 Task: Setup the prospector preferences of data.com.
Action: Mouse moved to (1233, 93)
Screenshot: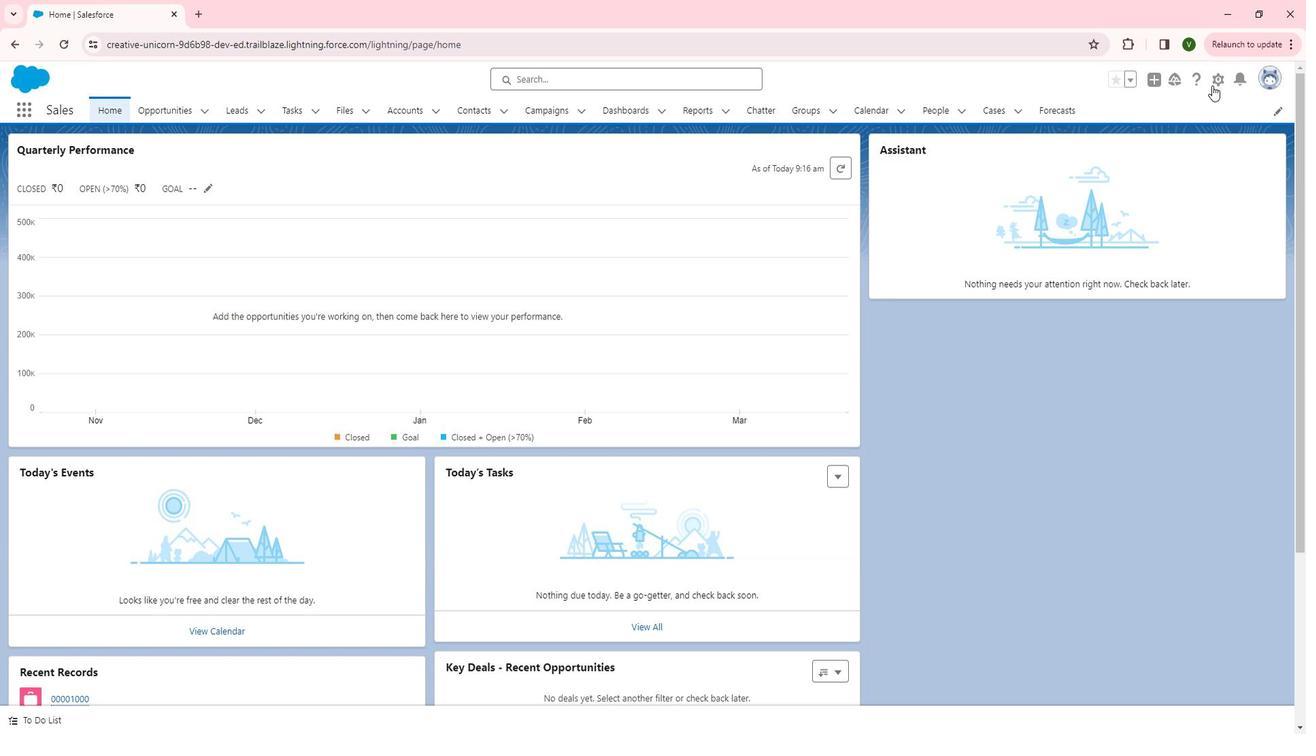 
Action: Mouse pressed left at (1233, 93)
Screenshot: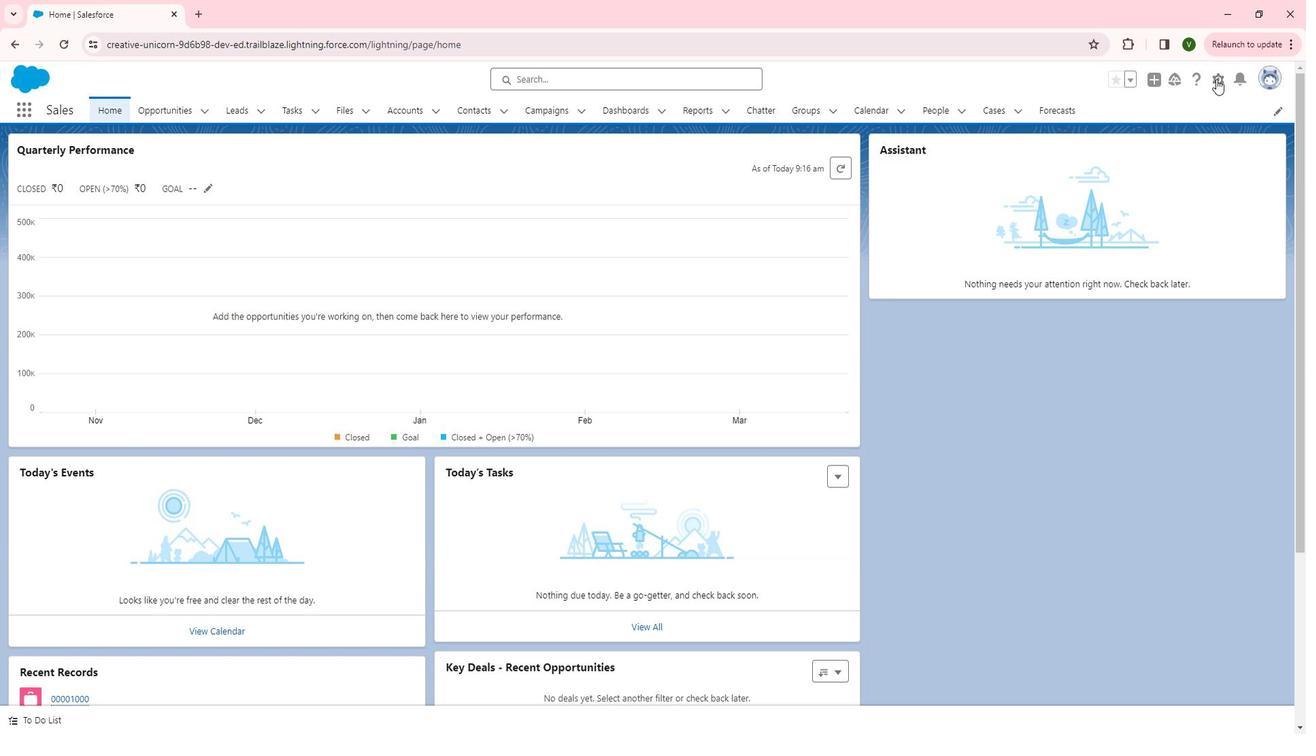 
Action: Mouse moved to (1178, 137)
Screenshot: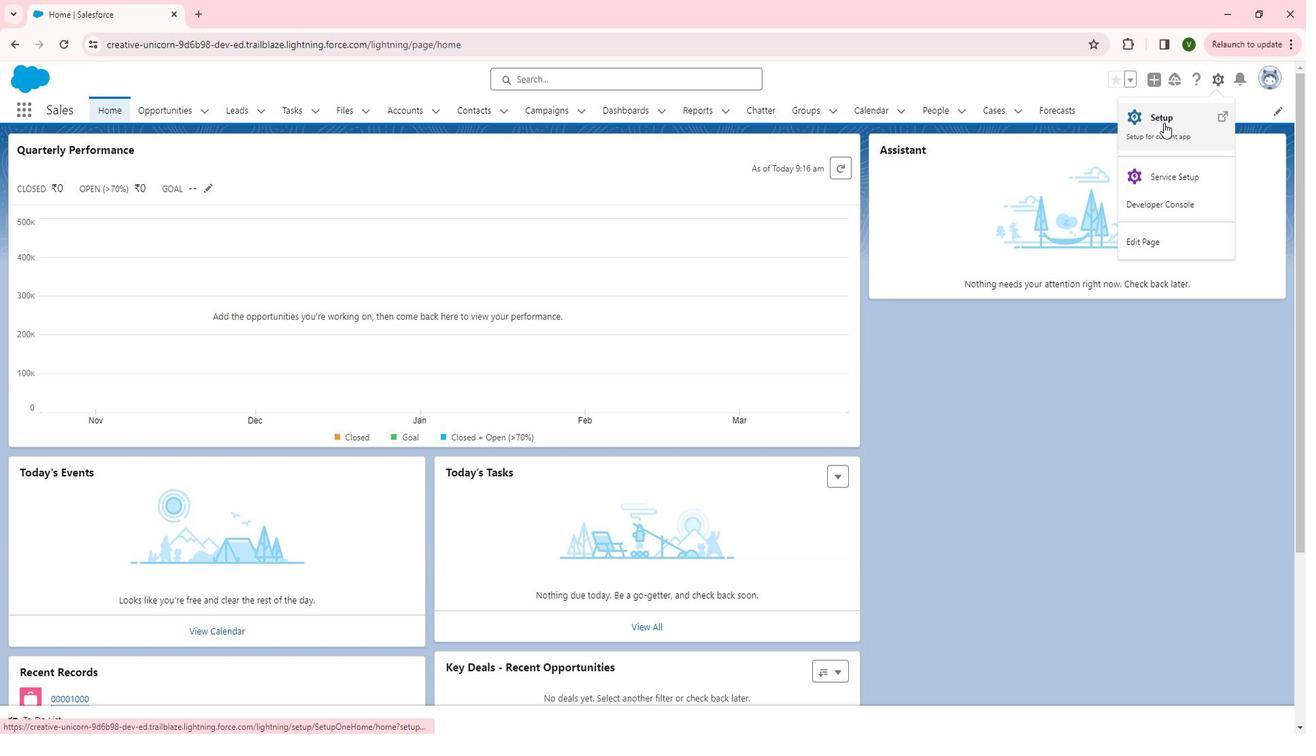
Action: Mouse pressed left at (1178, 137)
Screenshot: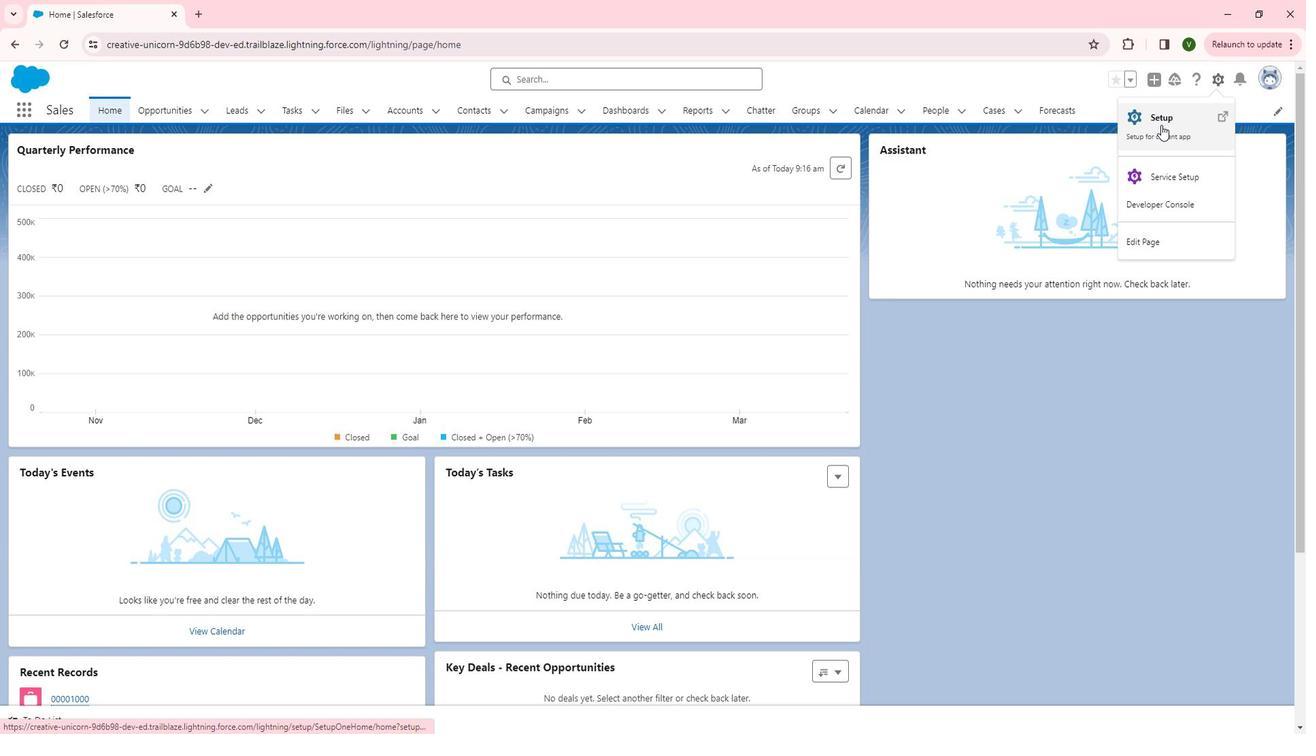 
Action: Mouse moved to (79, 445)
Screenshot: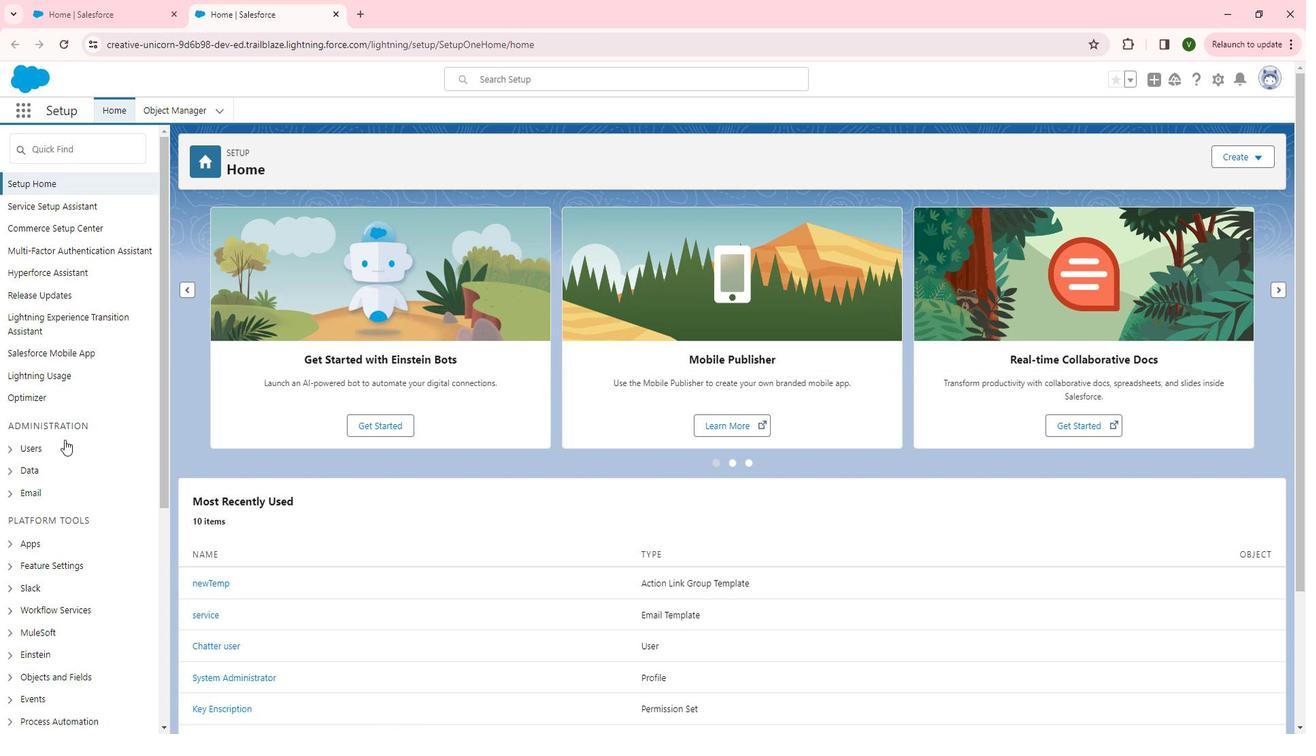 
Action: Mouse scrolled (79, 444) with delta (0, 0)
Screenshot: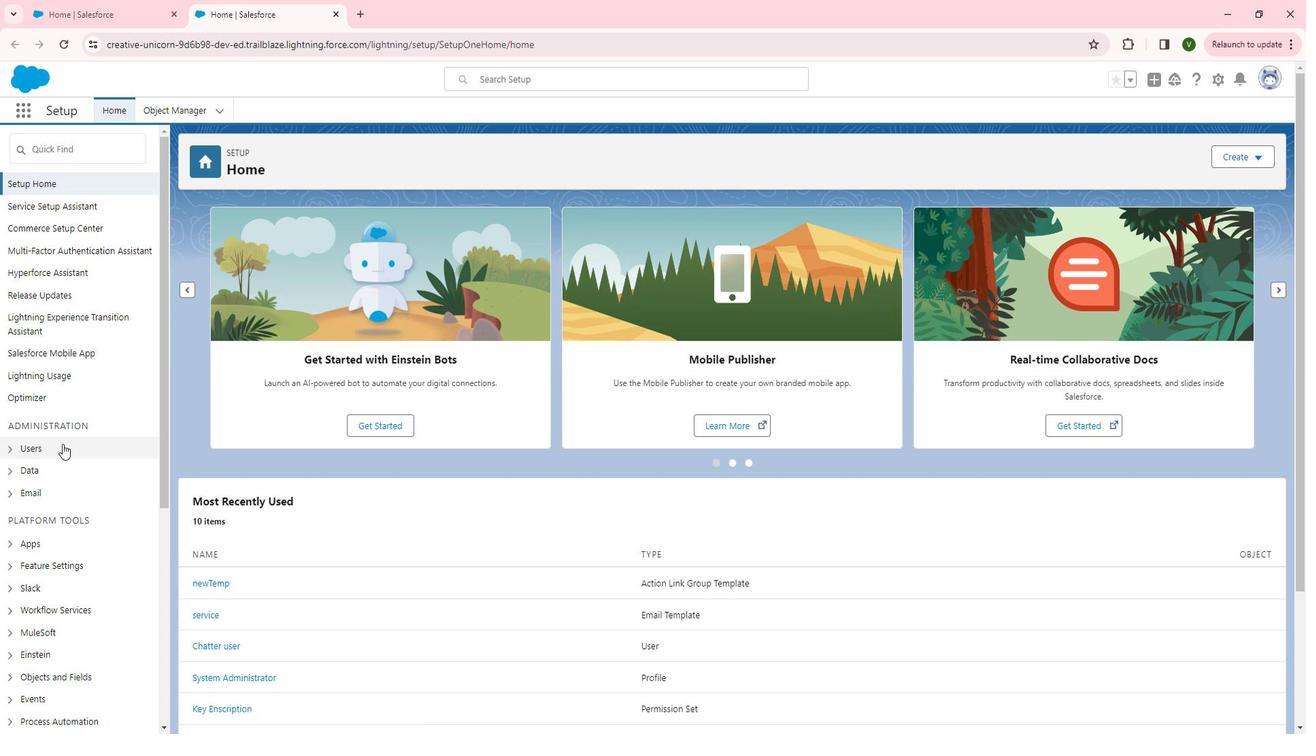 
Action: Mouse scrolled (79, 444) with delta (0, 0)
Screenshot: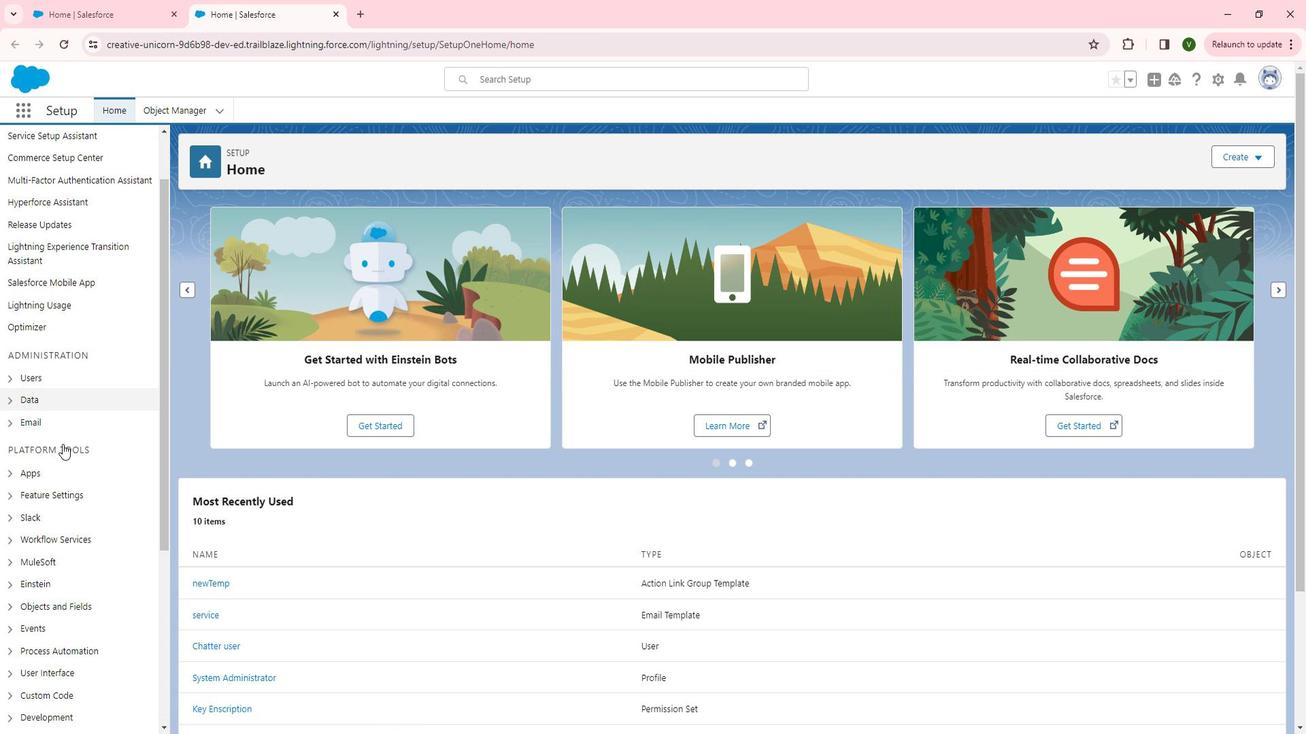 
Action: Mouse moved to (29, 428)
Screenshot: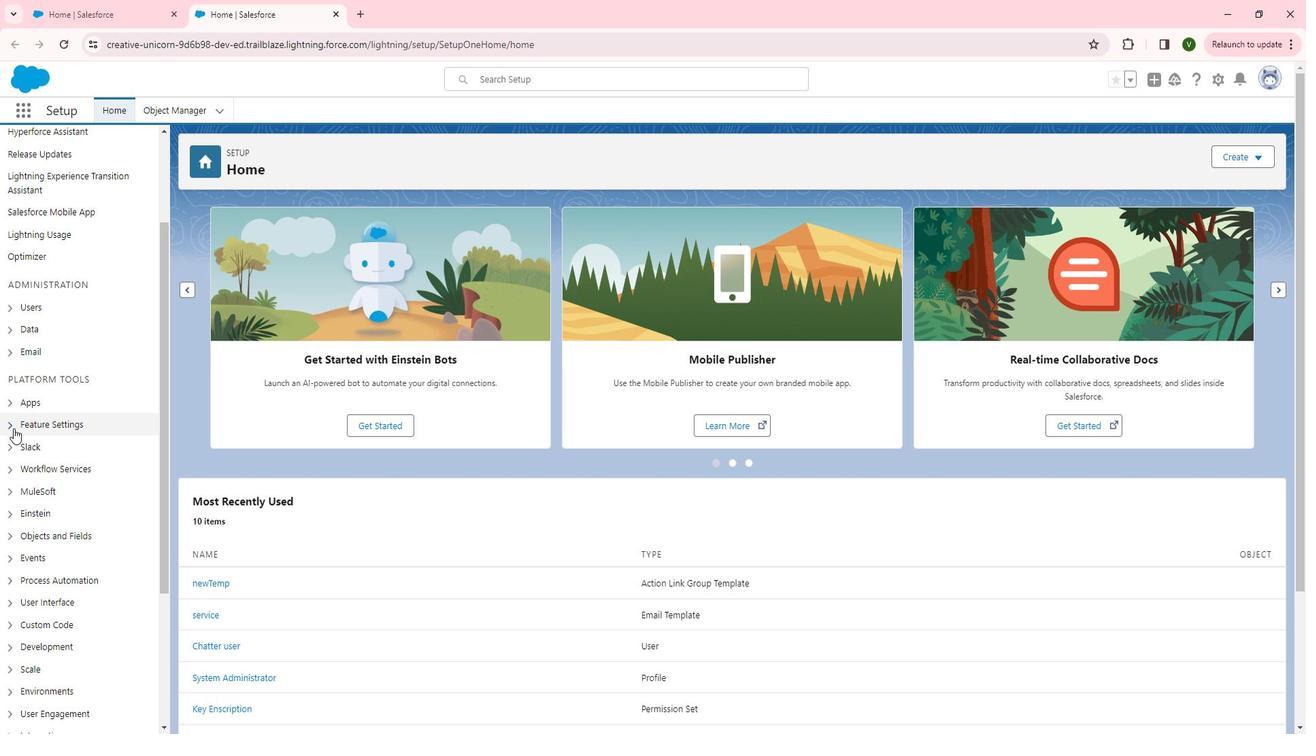 
Action: Mouse pressed left at (29, 428)
Screenshot: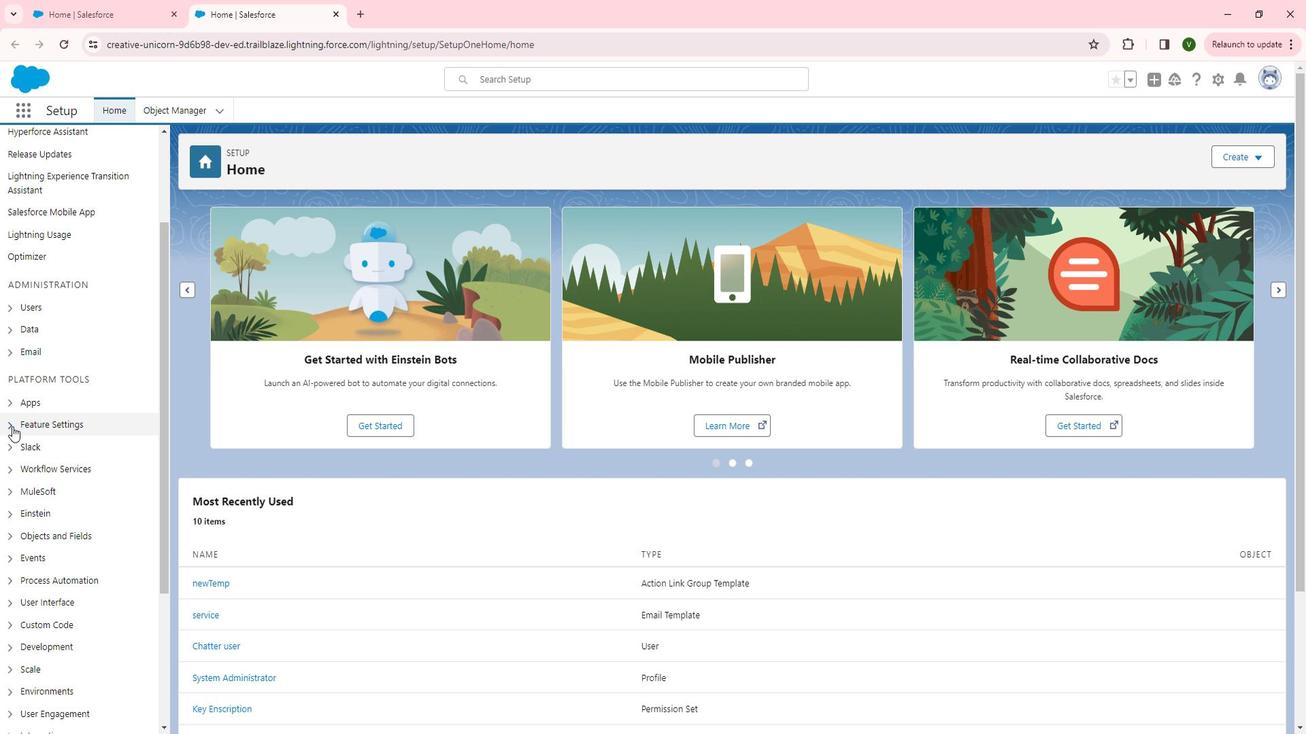 
Action: Mouse moved to (43, 545)
Screenshot: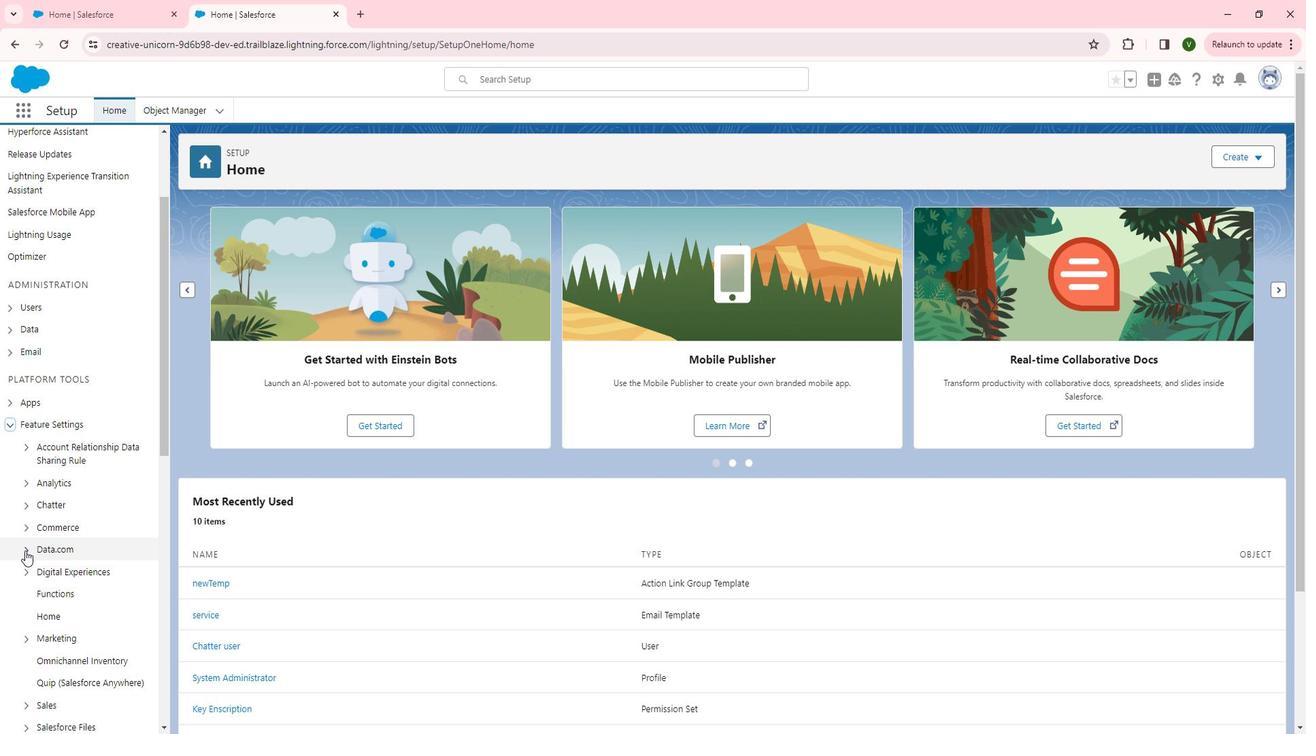 
Action: Mouse pressed left at (43, 545)
Screenshot: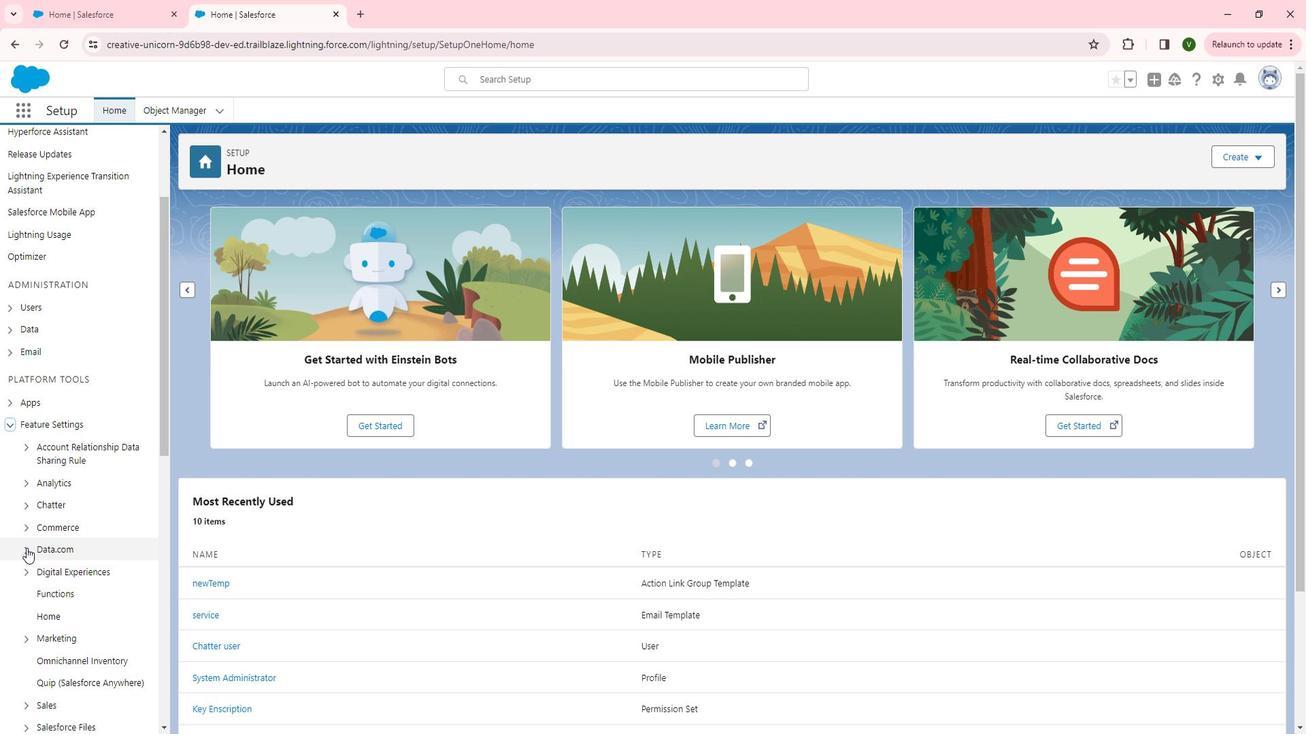 
Action: Mouse moved to (108, 544)
Screenshot: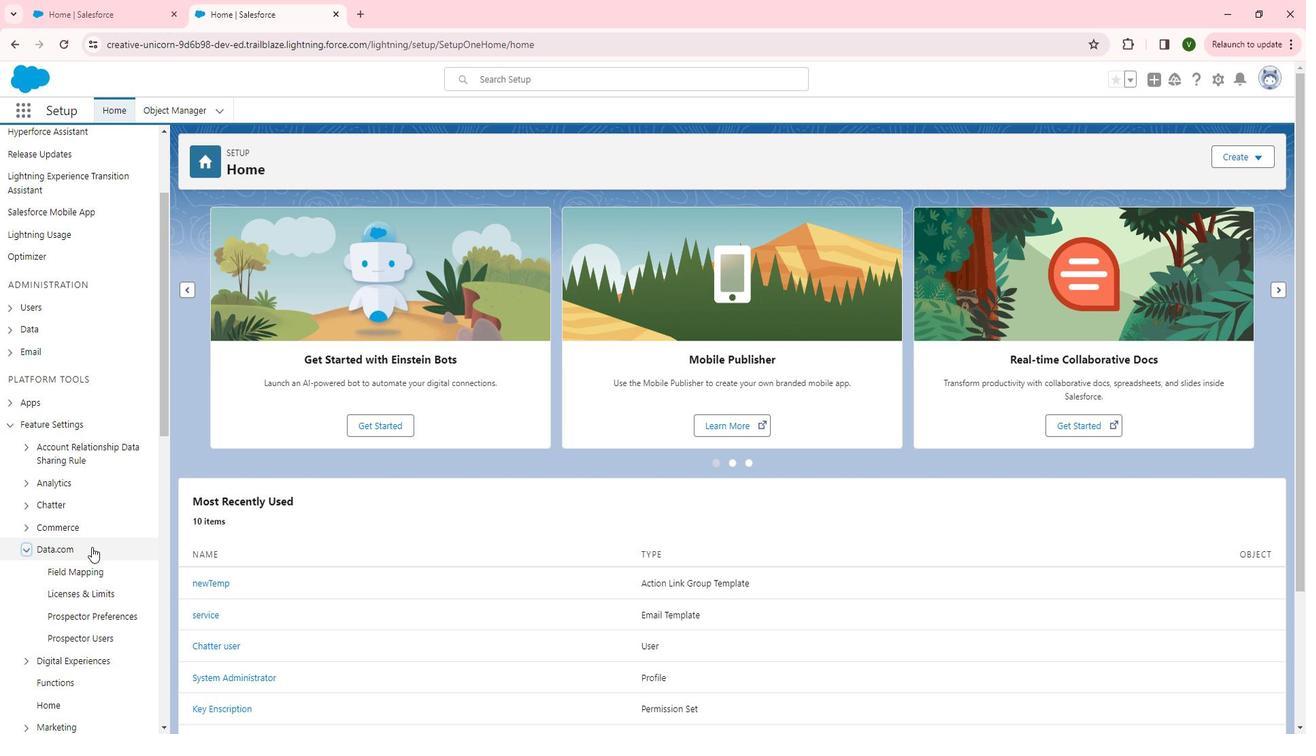 
Action: Mouse scrolled (108, 543) with delta (0, 0)
Screenshot: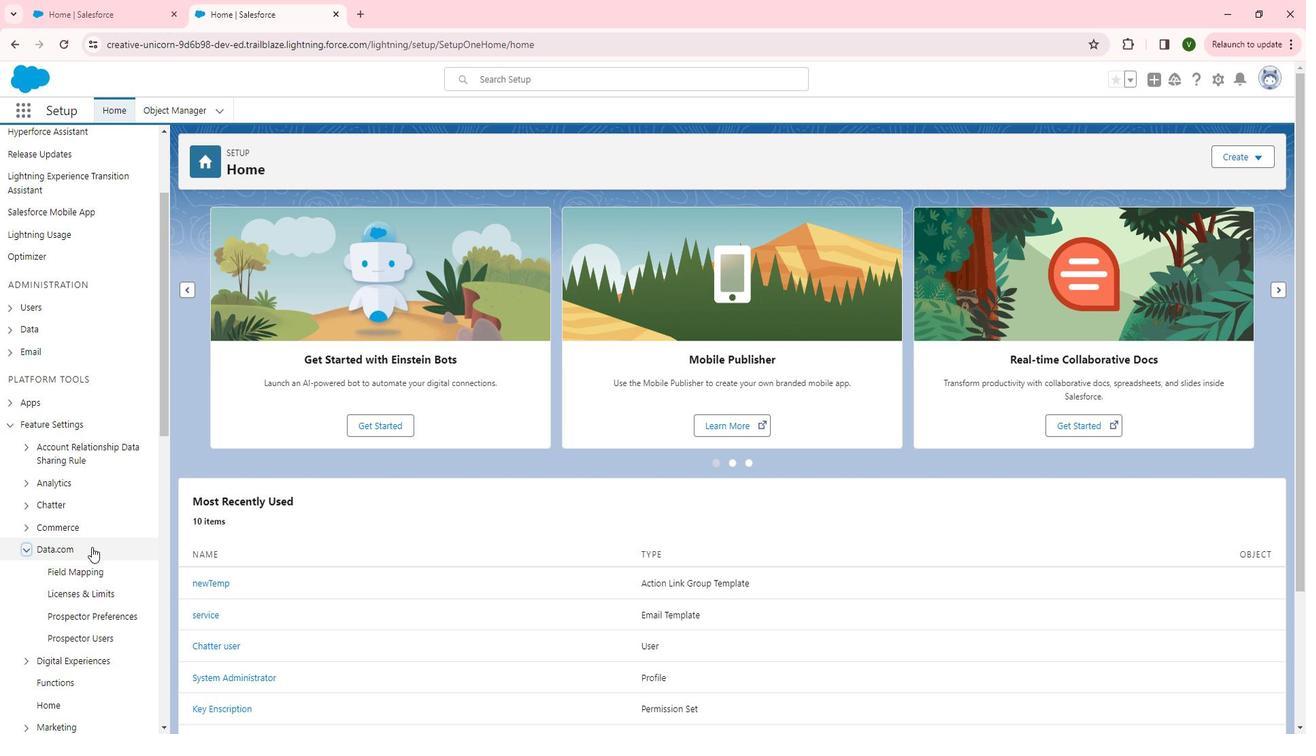 
Action: Mouse scrolled (108, 543) with delta (0, 0)
Screenshot: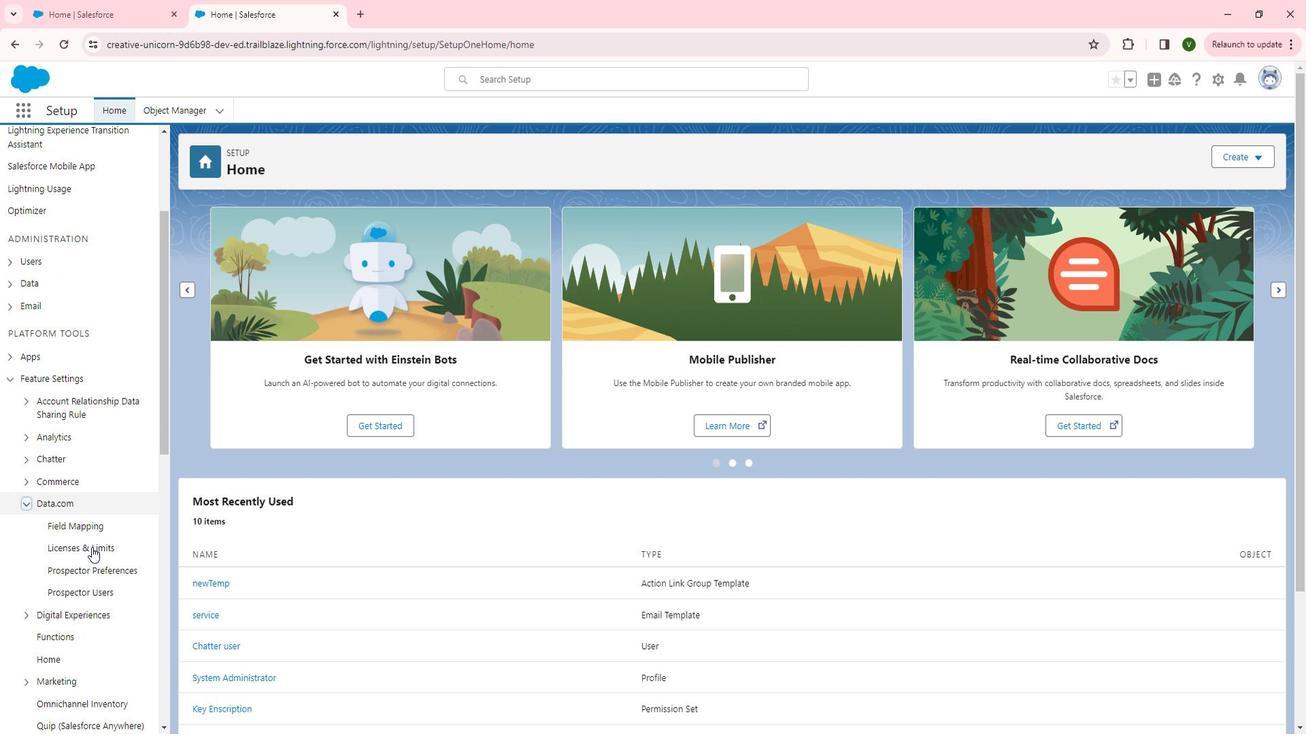 
Action: Mouse moved to (102, 476)
Screenshot: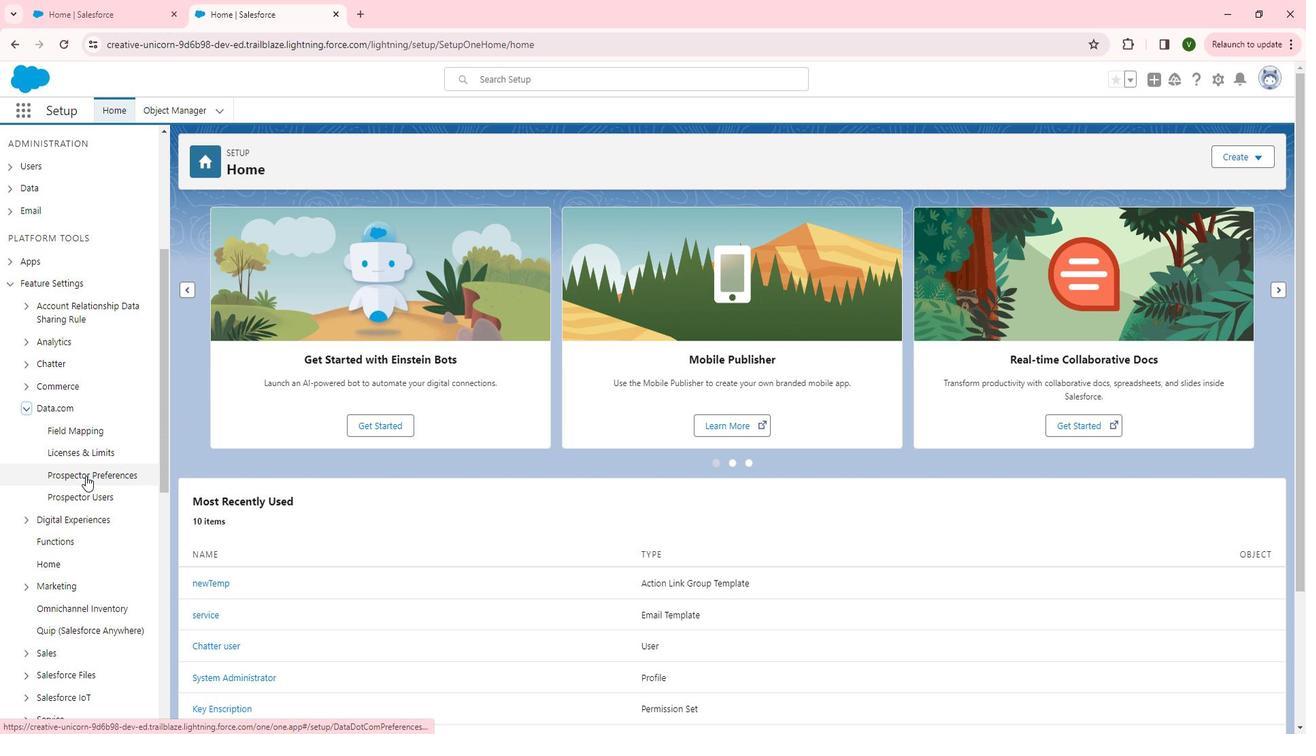 
Action: Mouse pressed left at (102, 476)
Screenshot: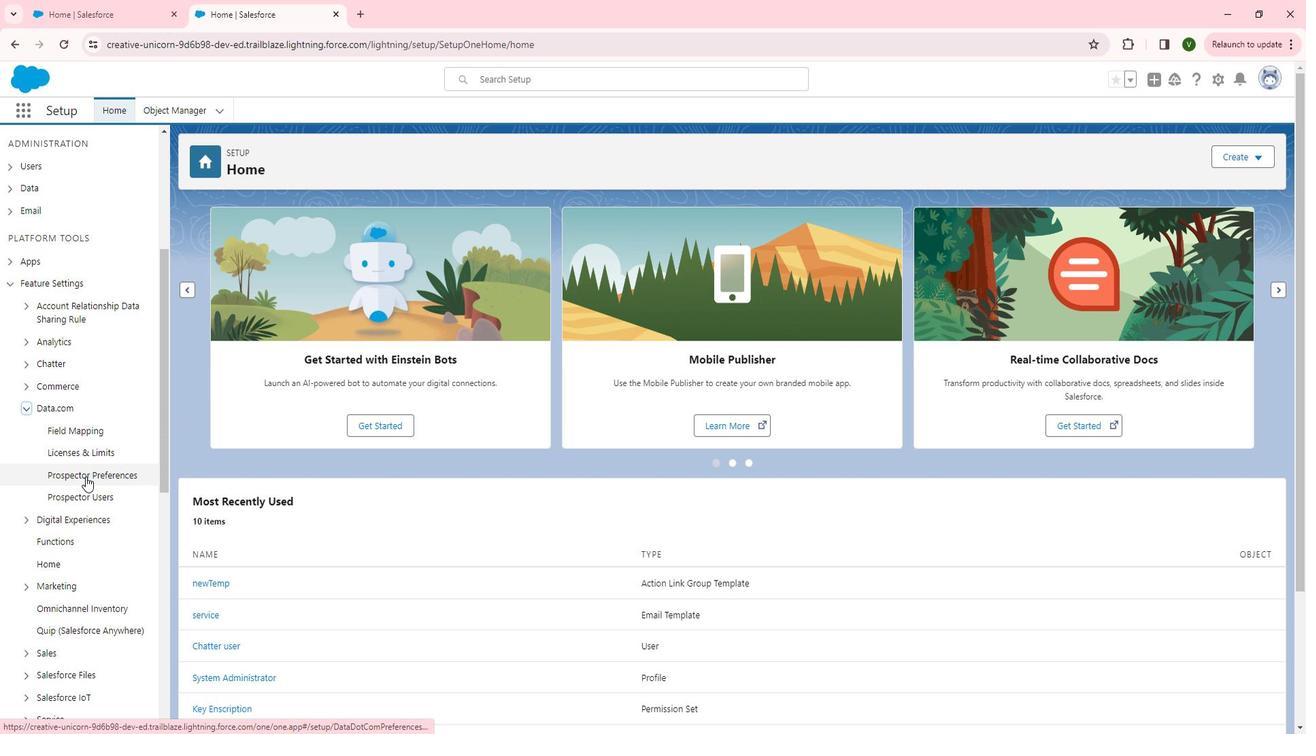 
Action: Mouse moved to (221, 351)
Screenshot: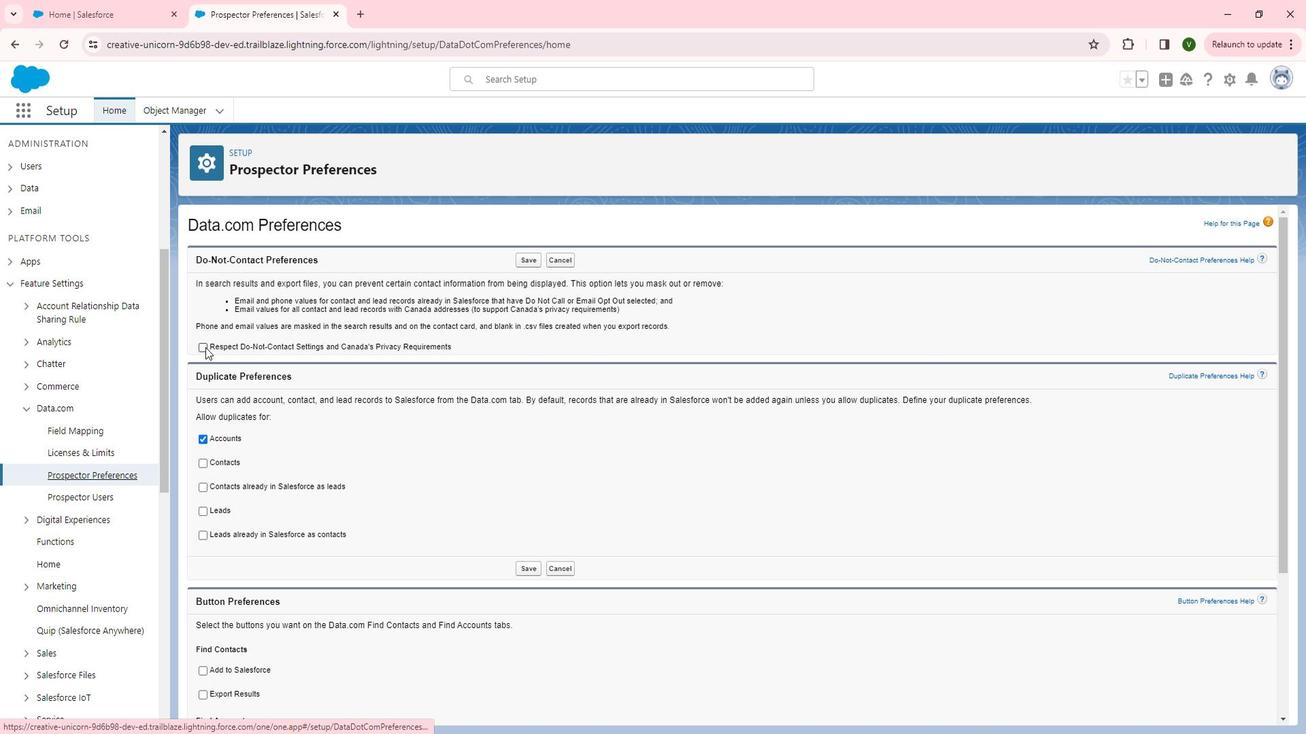 
Action: Mouse pressed left at (221, 351)
Screenshot: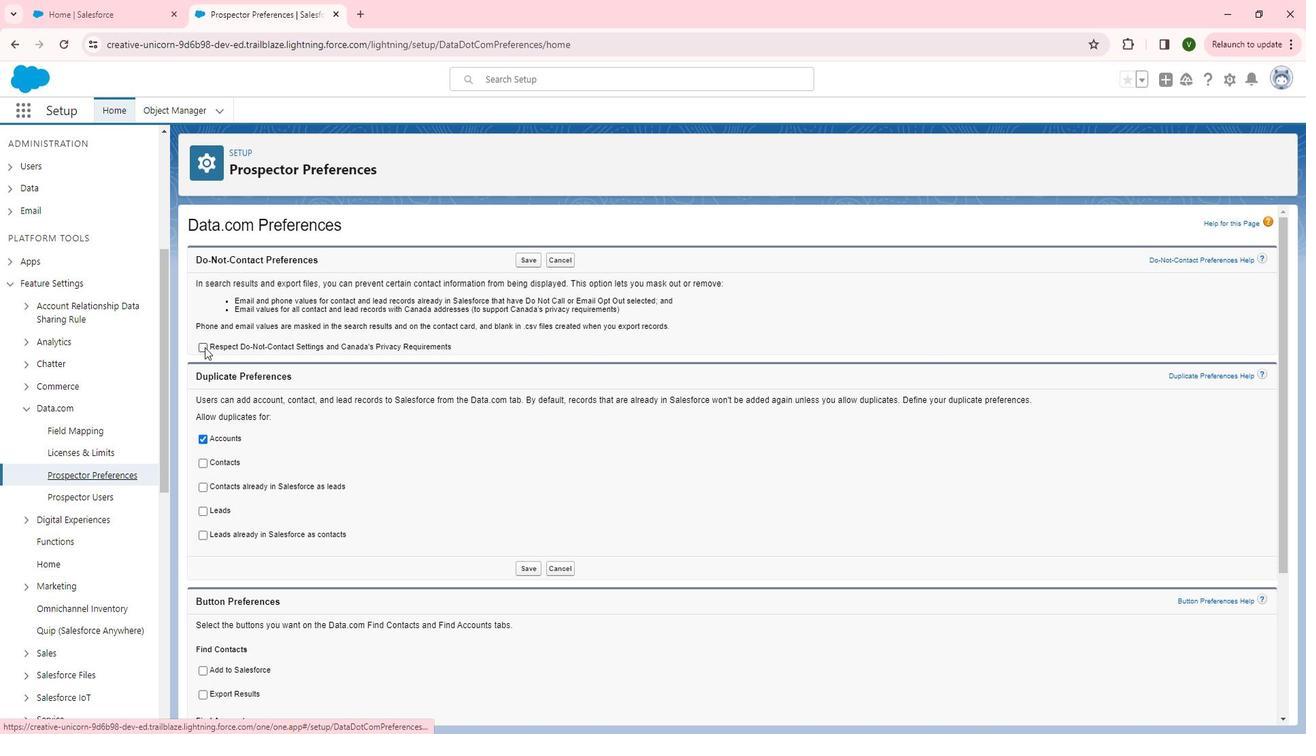 
Action: Mouse moved to (222, 461)
Screenshot: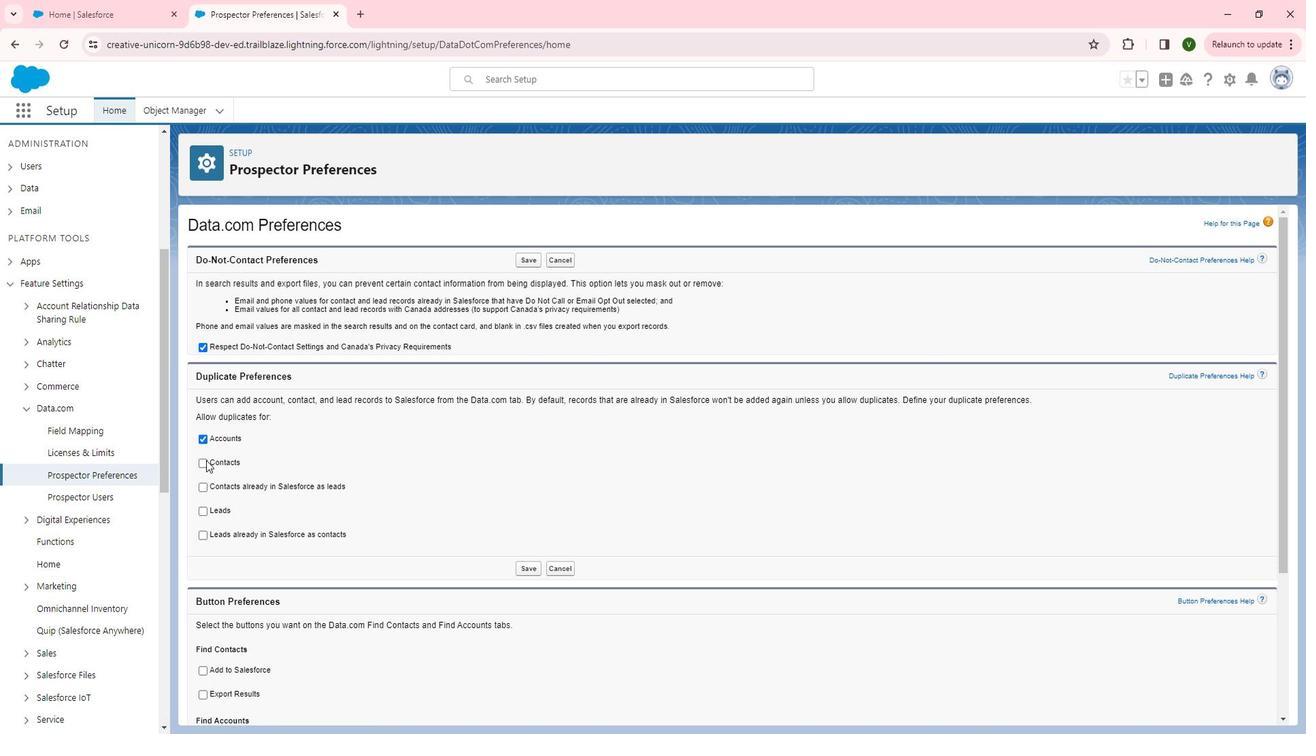 
Action: Mouse pressed left at (222, 461)
Screenshot: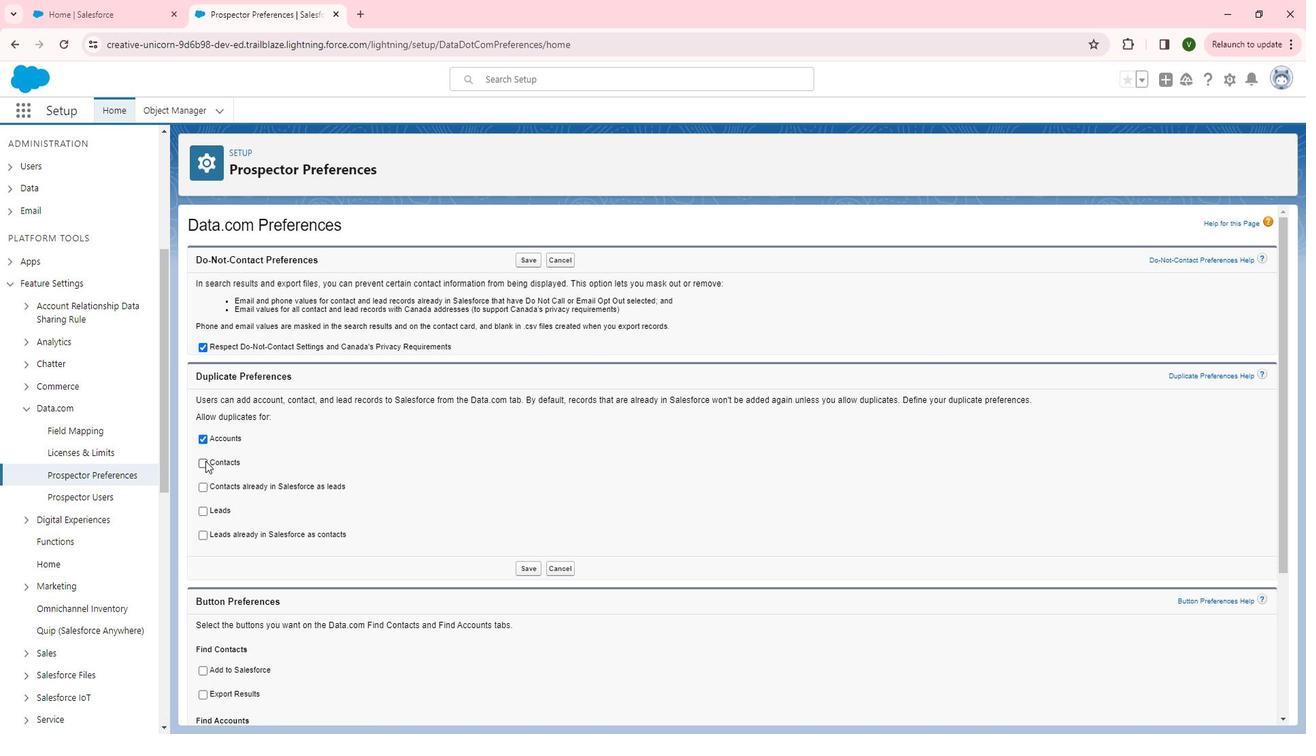 
Action: Mouse moved to (224, 484)
Screenshot: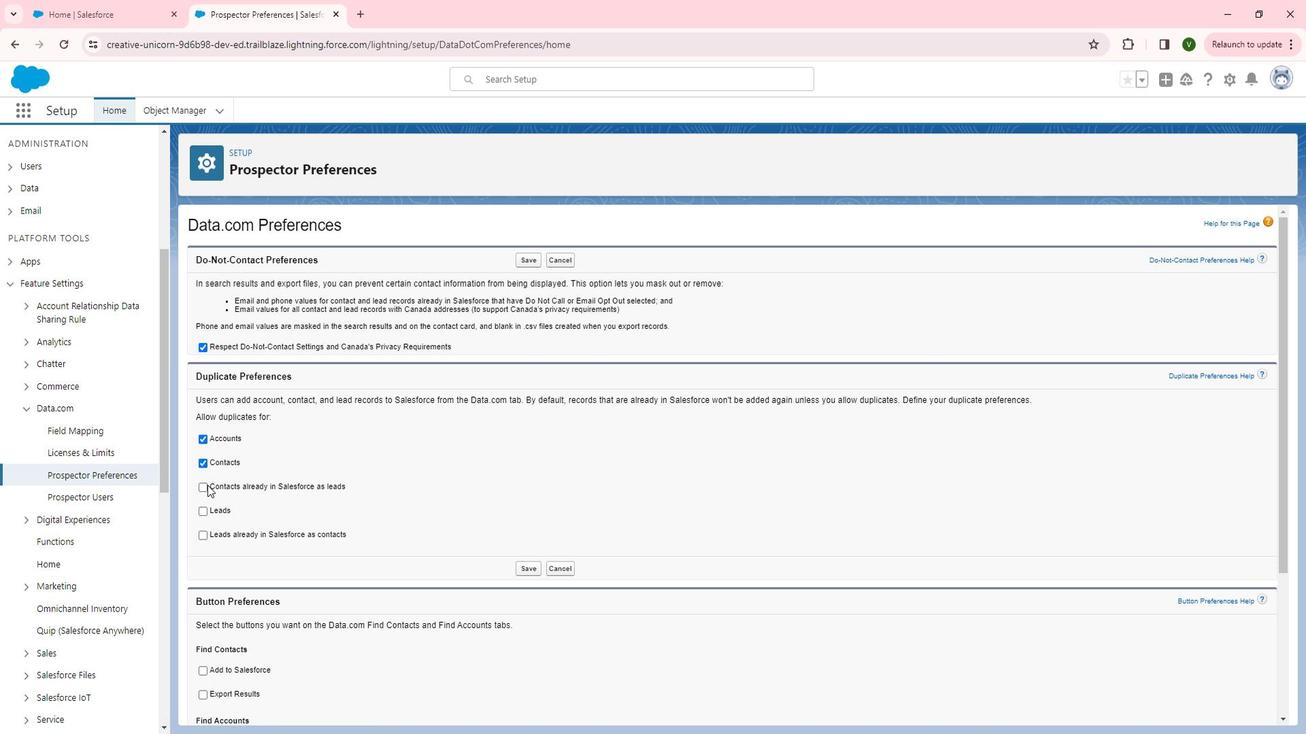 
Action: Mouse pressed left at (224, 484)
Screenshot: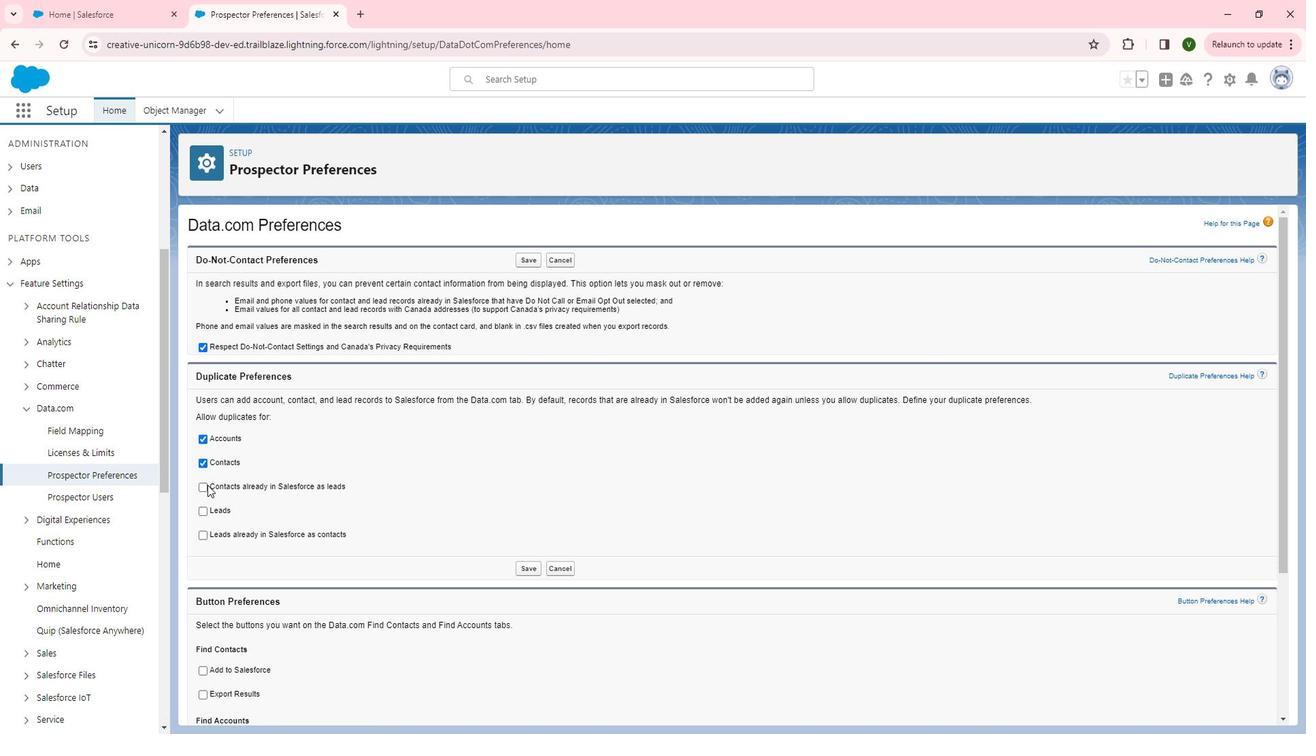 
Action: Mouse moved to (221, 486)
Screenshot: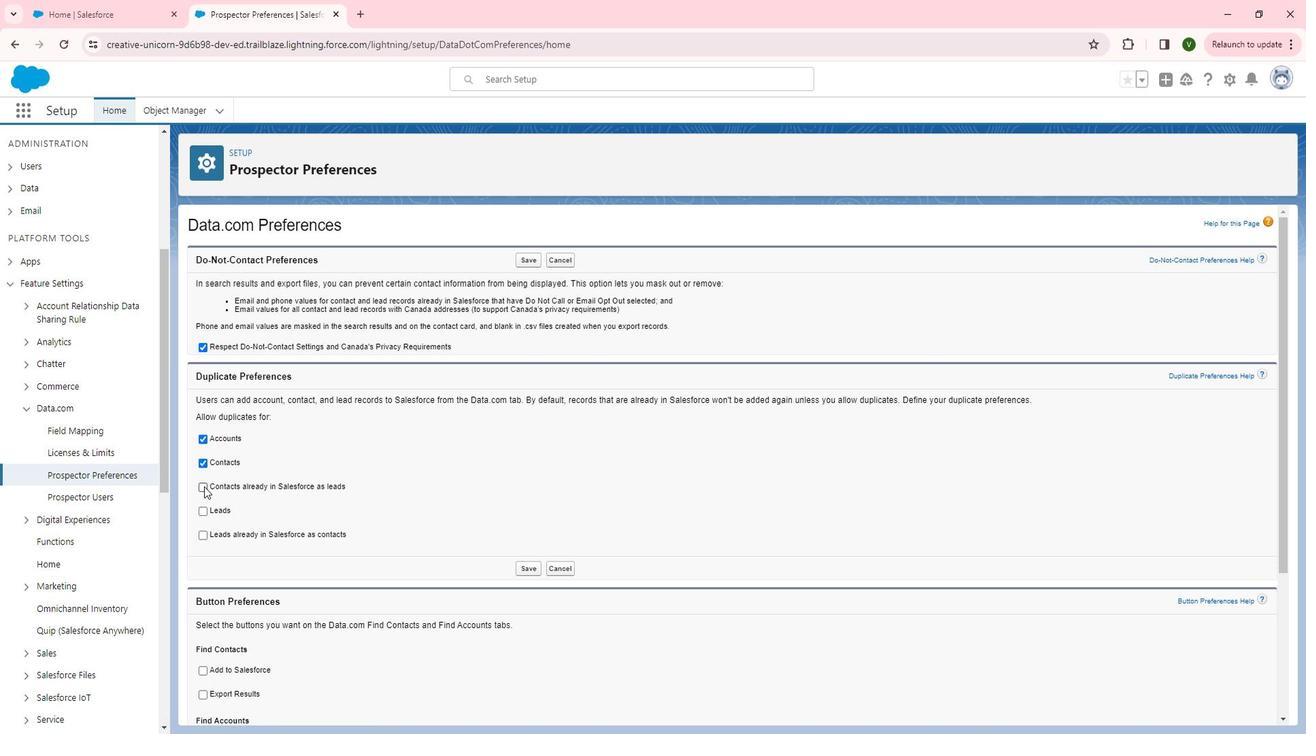 
Action: Mouse pressed left at (221, 486)
Screenshot: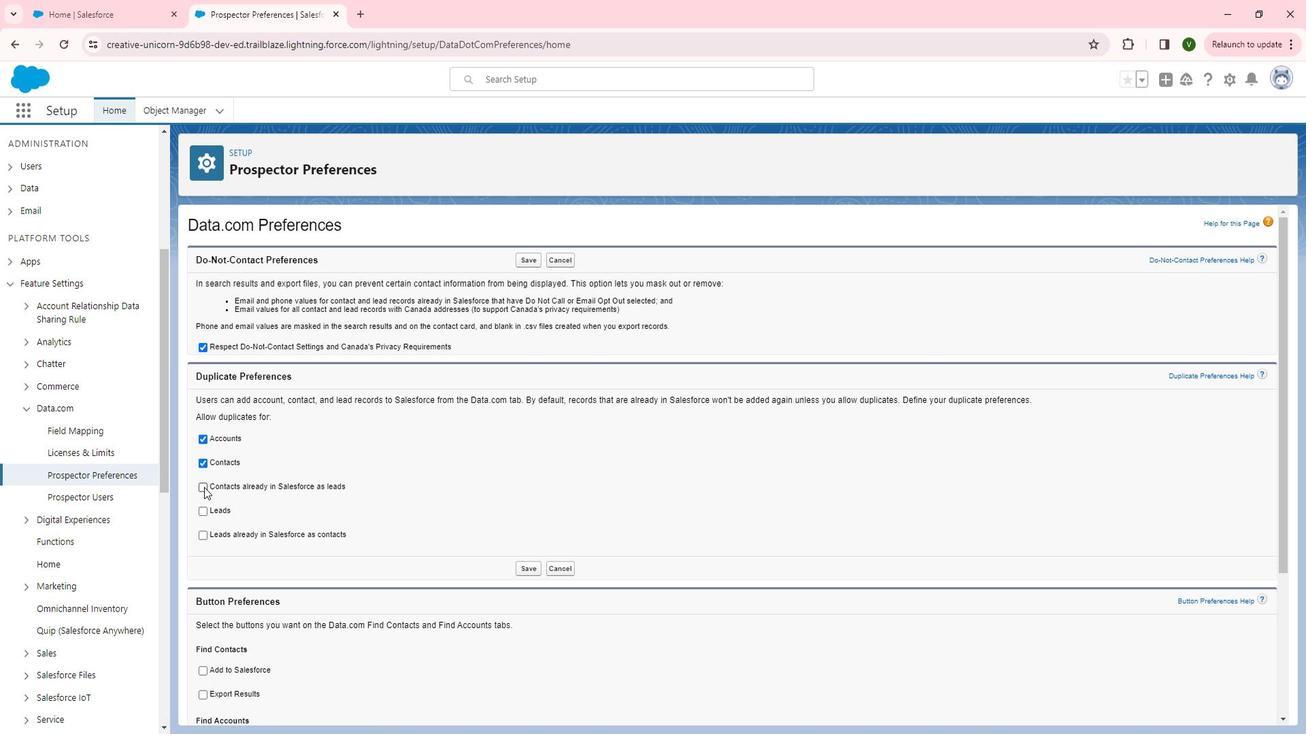 
Action: Mouse moved to (219, 509)
Screenshot: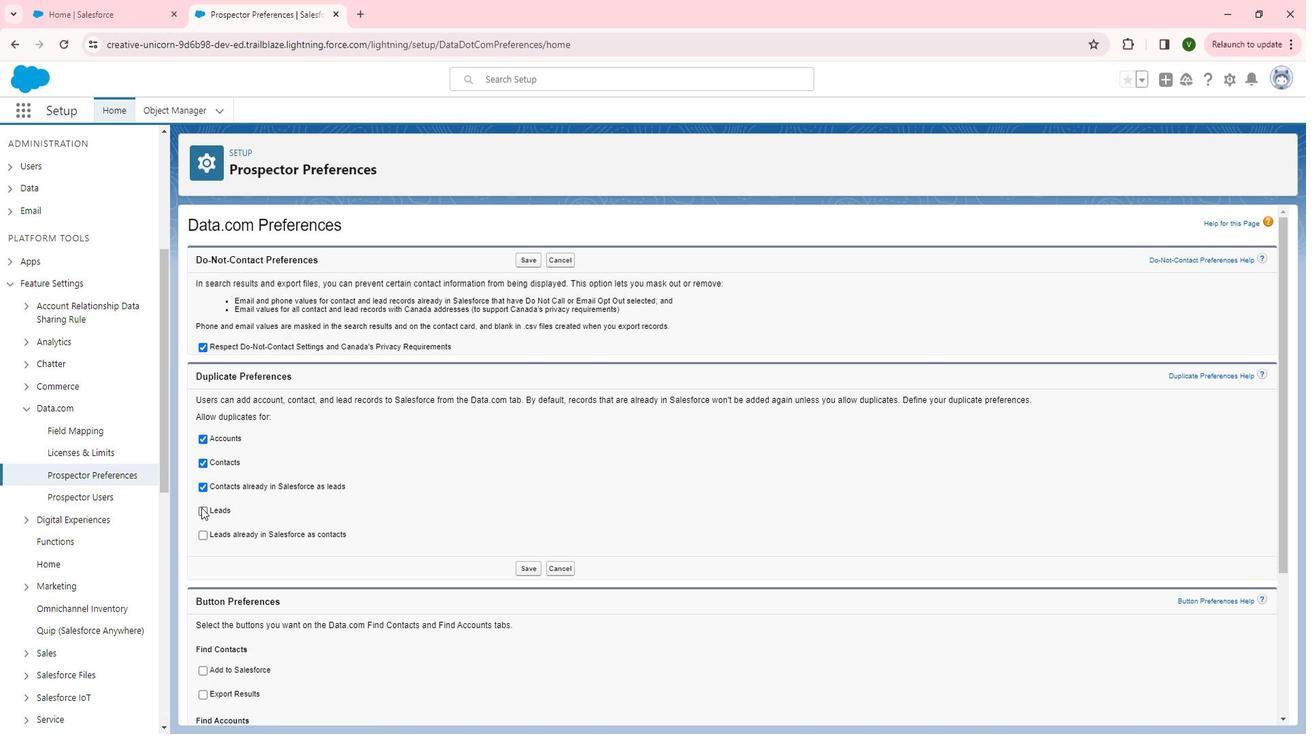 
Action: Mouse pressed left at (219, 509)
Screenshot: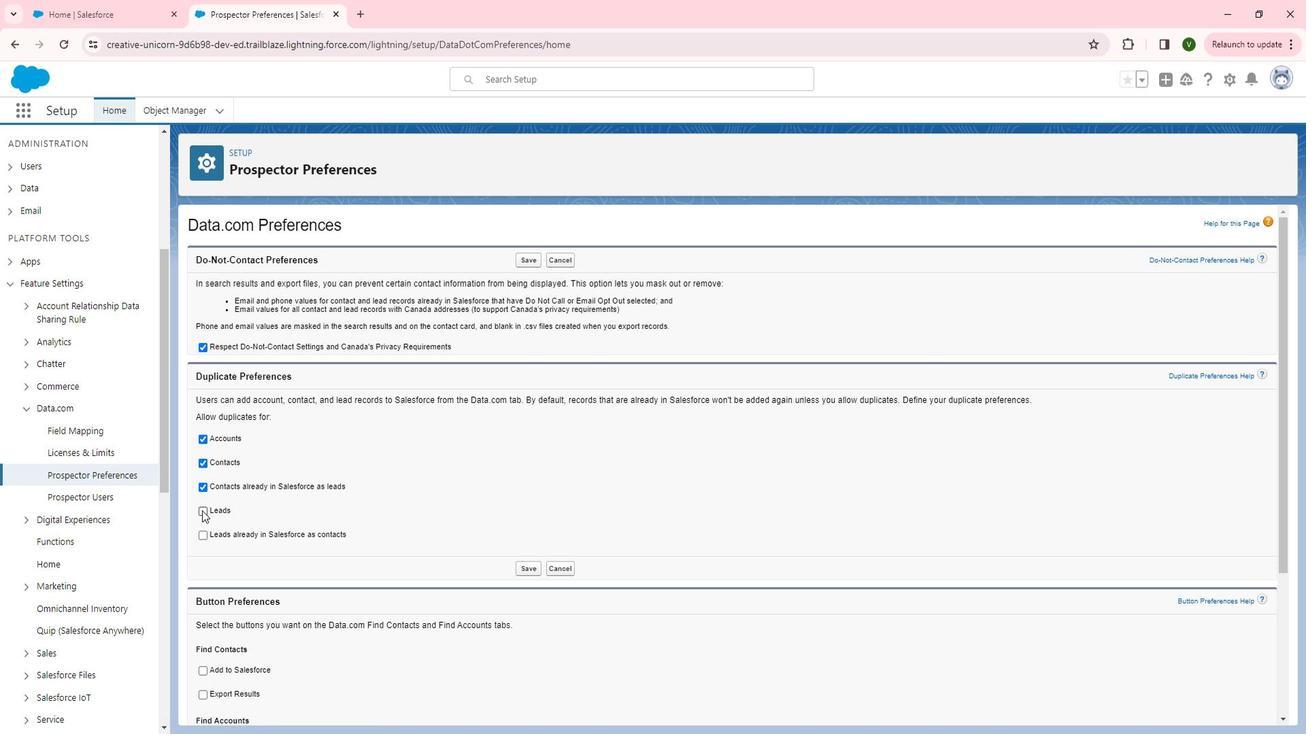 
Action: Mouse moved to (489, 545)
Screenshot: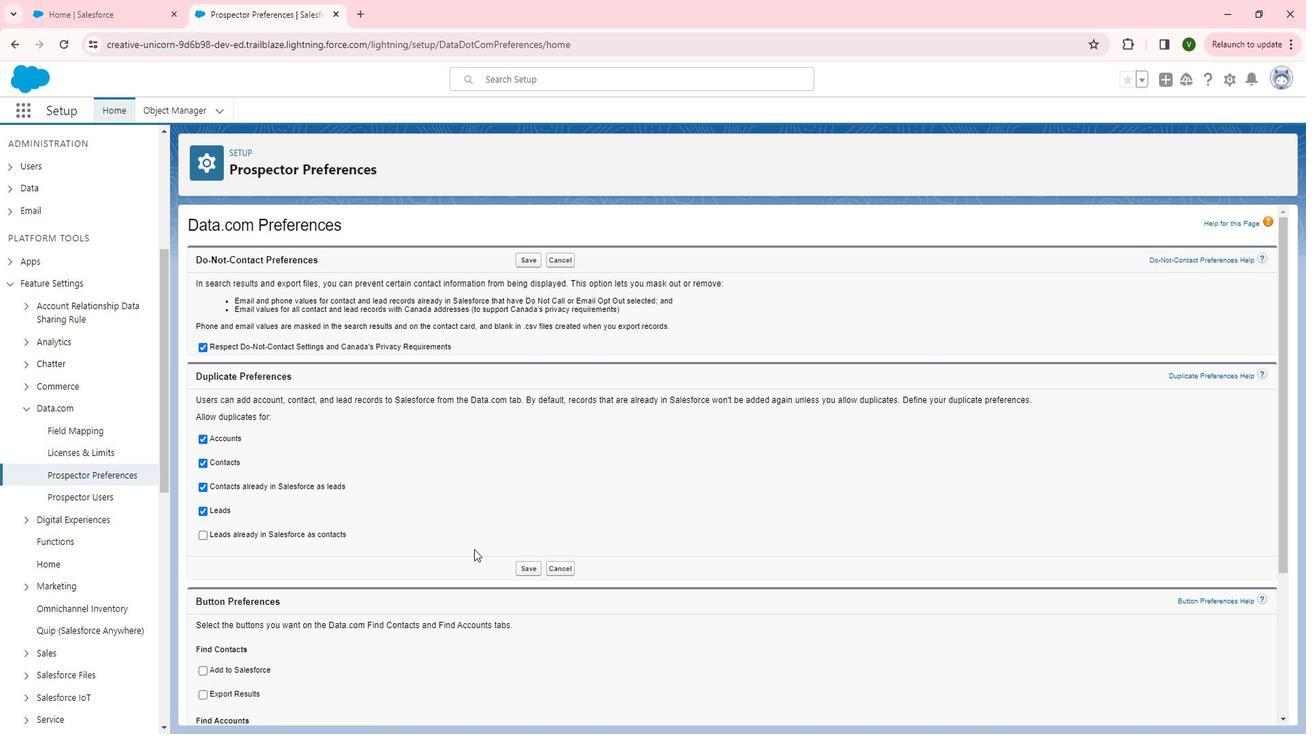 
Action: Mouse scrolled (489, 545) with delta (0, 0)
Screenshot: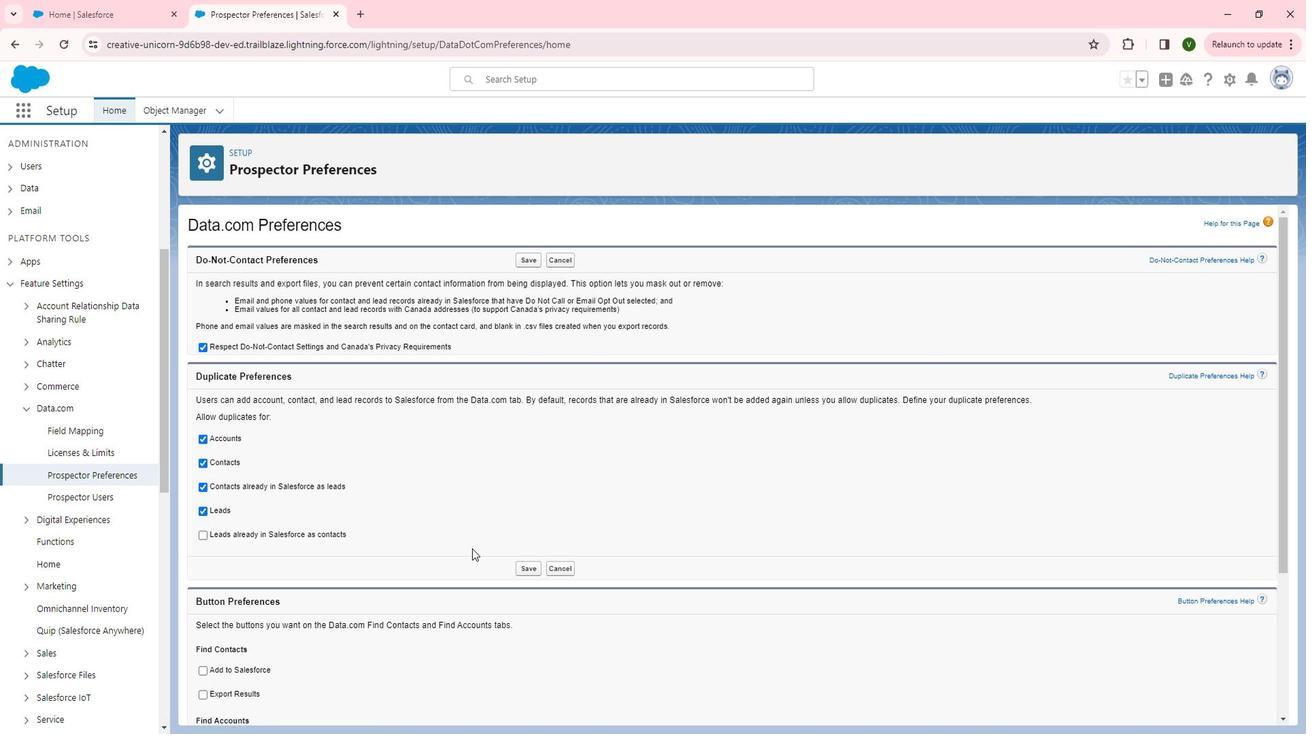 
Action: Mouse scrolled (489, 545) with delta (0, 0)
Screenshot: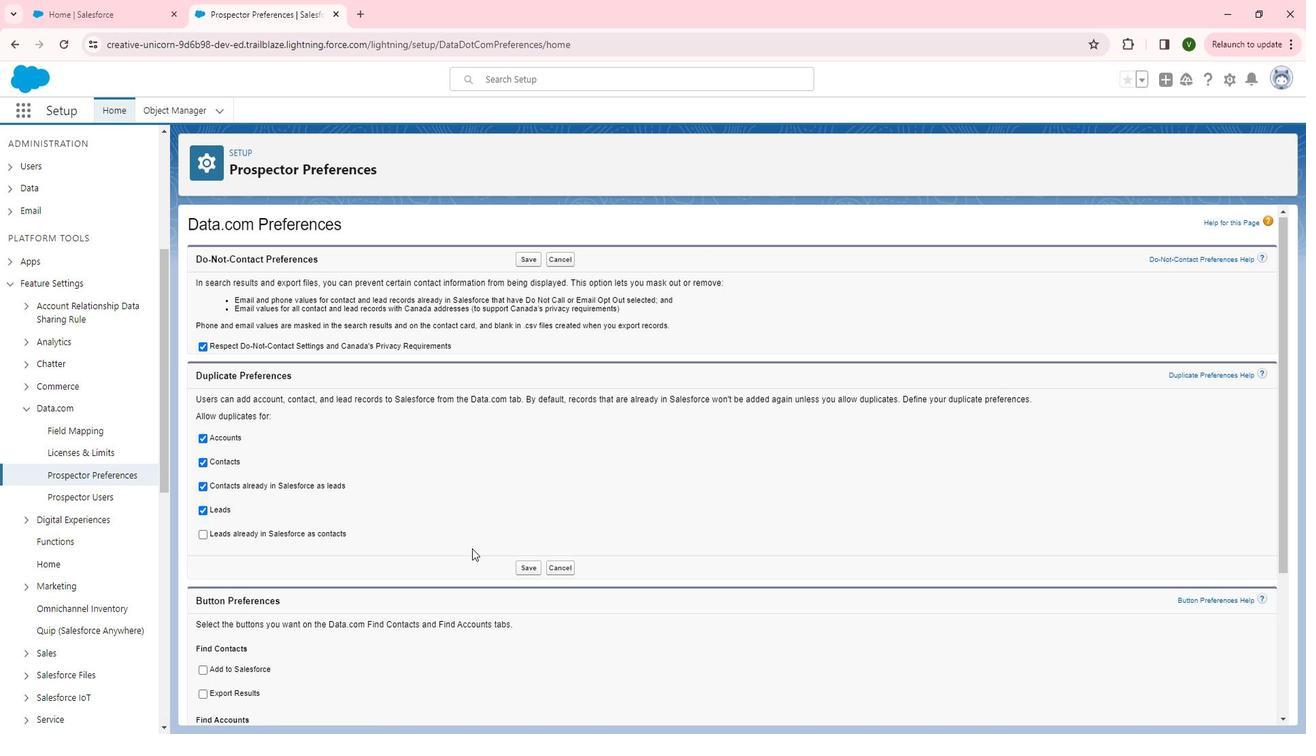 
Action: Mouse moved to (488, 545)
Screenshot: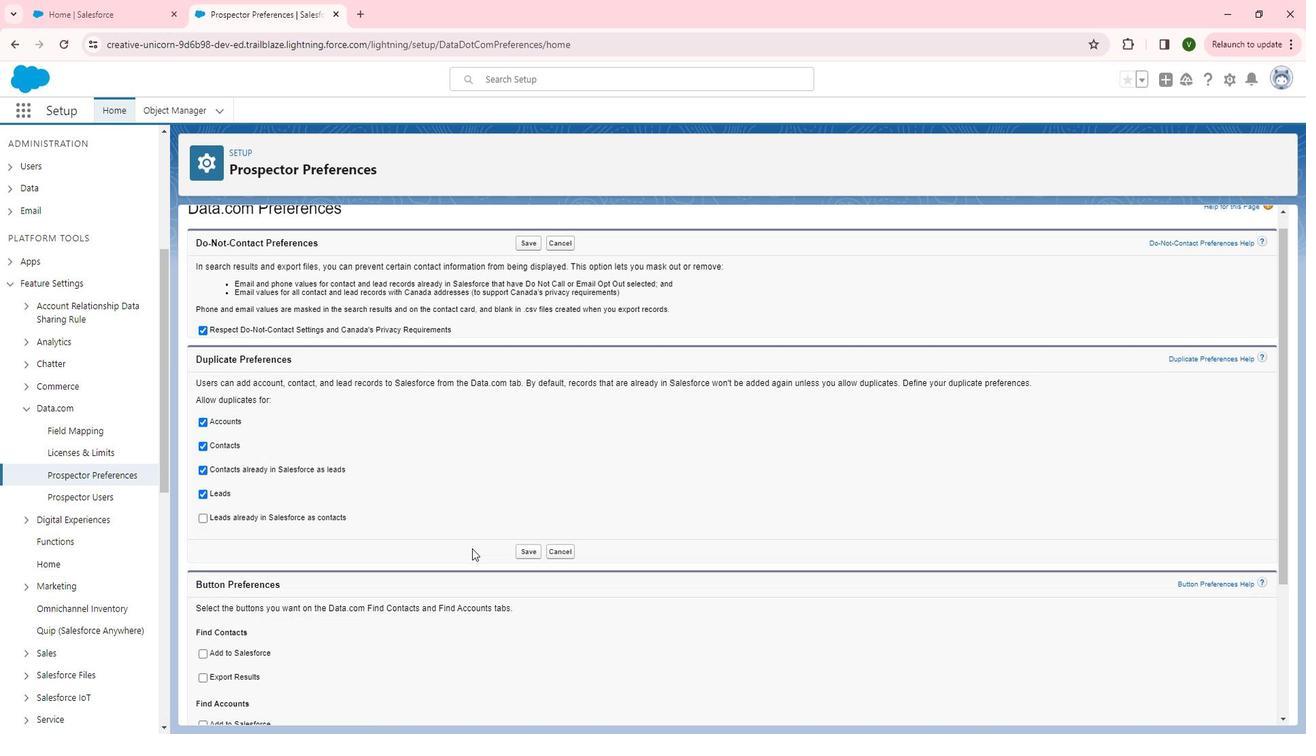 
Action: Mouse scrolled (488, 545) with delta (0, 0)
Screenshot: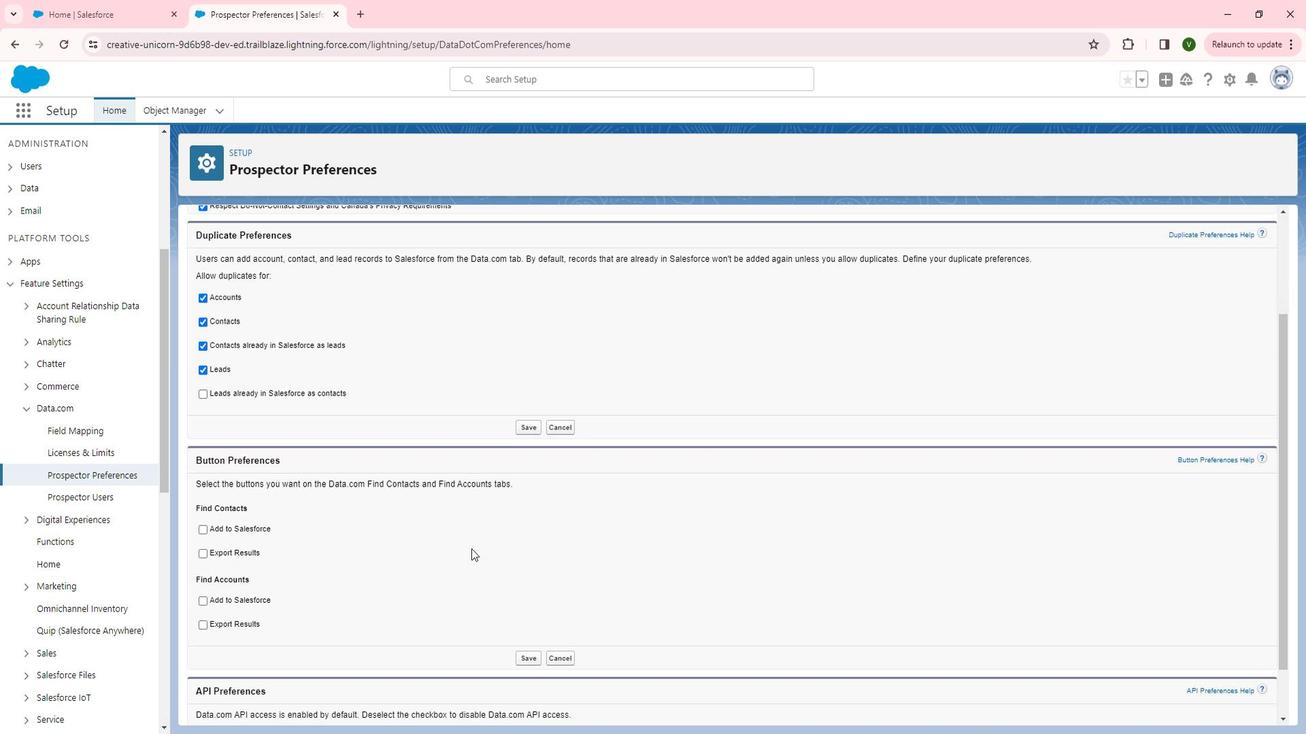 
Action: Mouse moved to (219, 556)
Screenshot: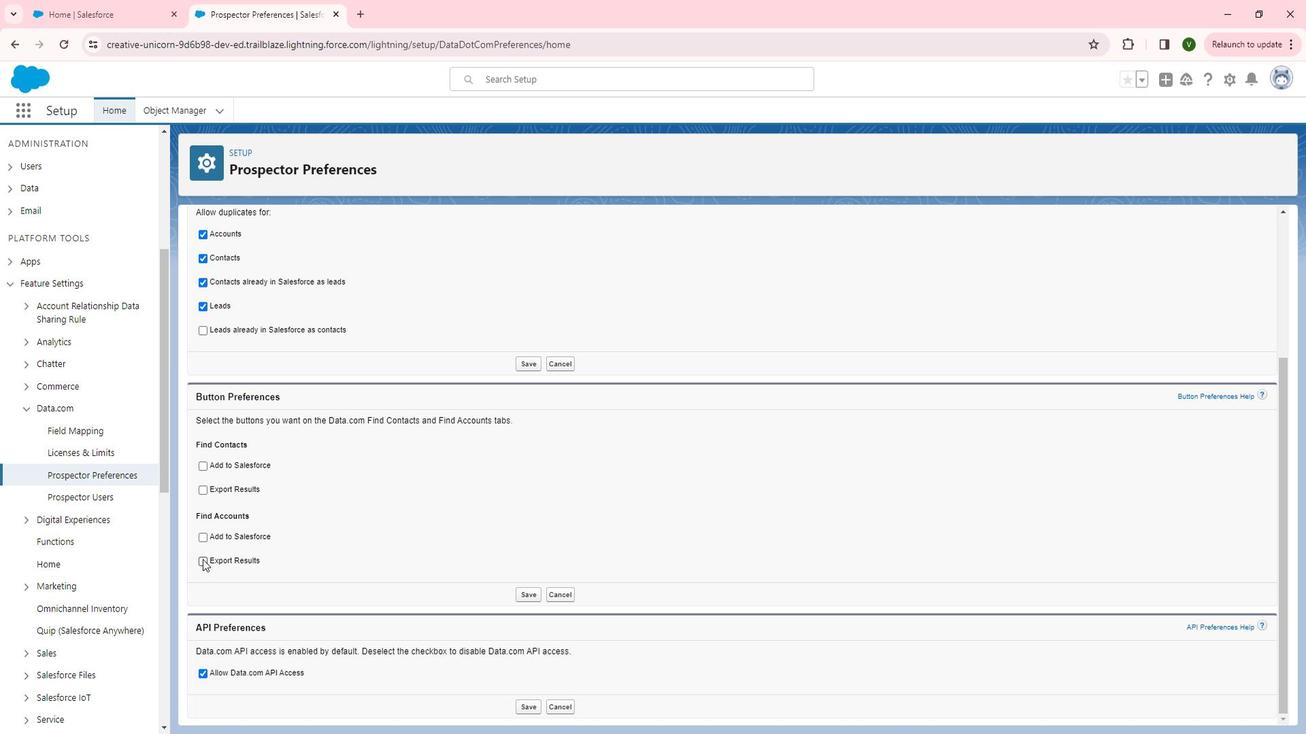 
Action: Mouse pressed left at (219, 556)
Screenshot: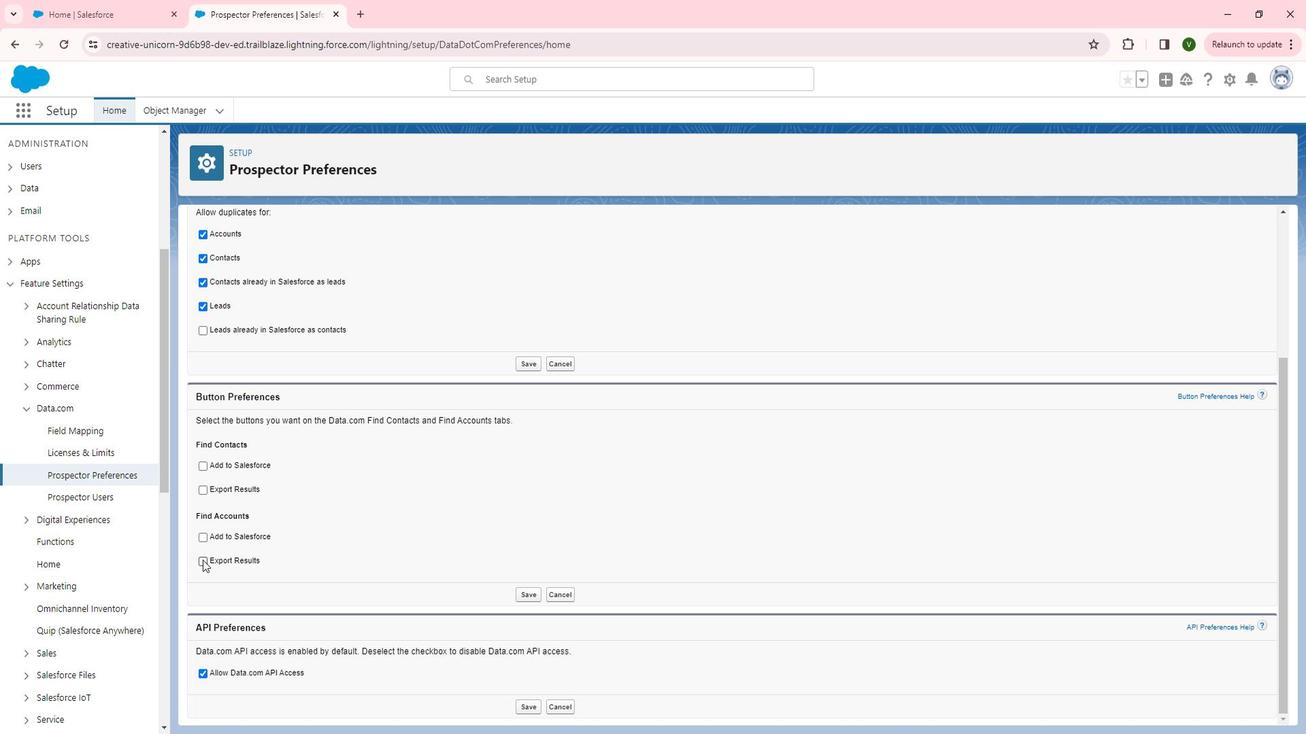 
Action: Mouse moved to (221, 465)
Screenshot: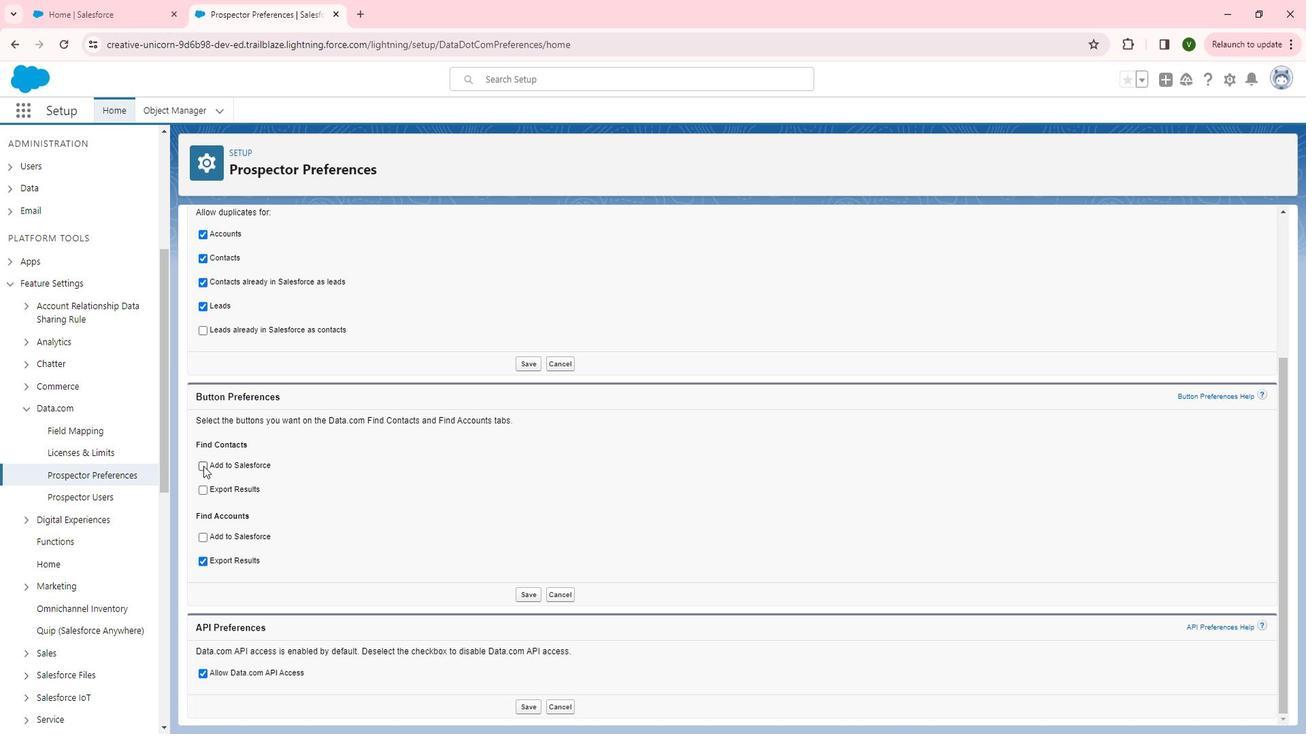 
Action: Mouse pressed left at (221, 465)
Screenshot: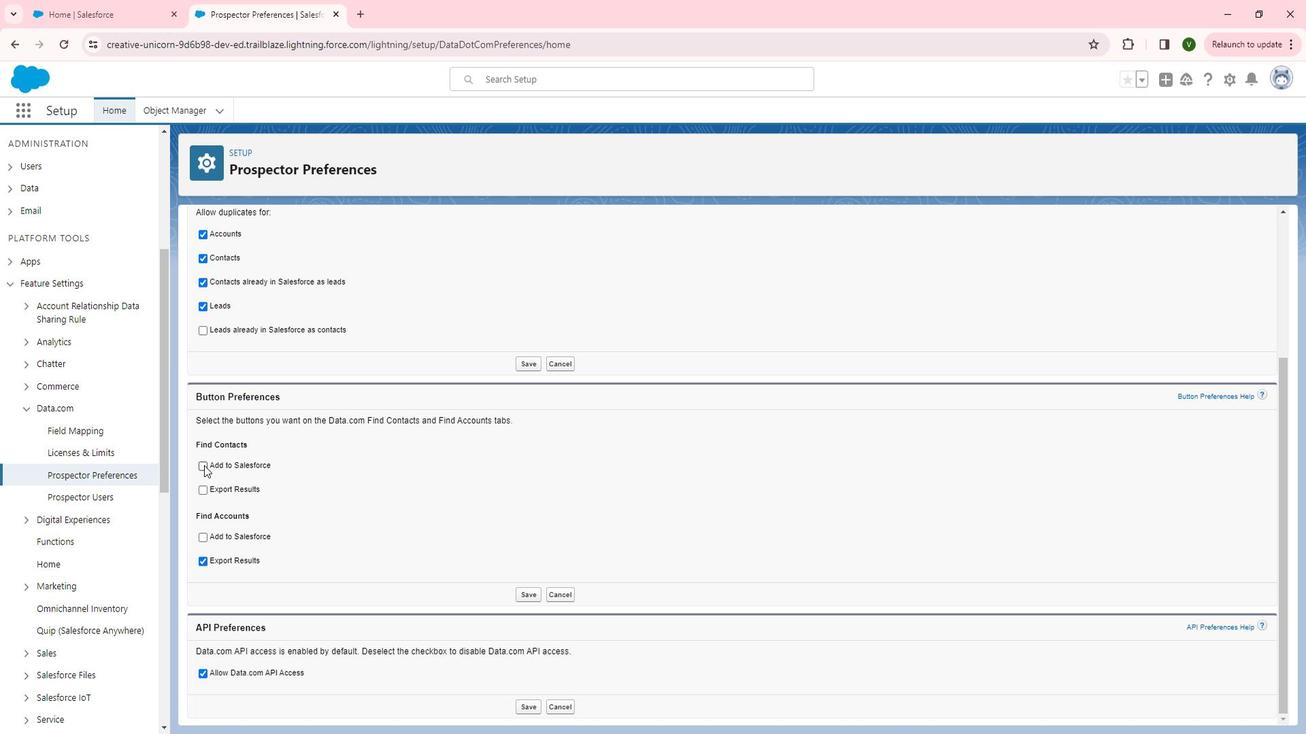
Action: Mouse moved to (222, 489)
Screenshot: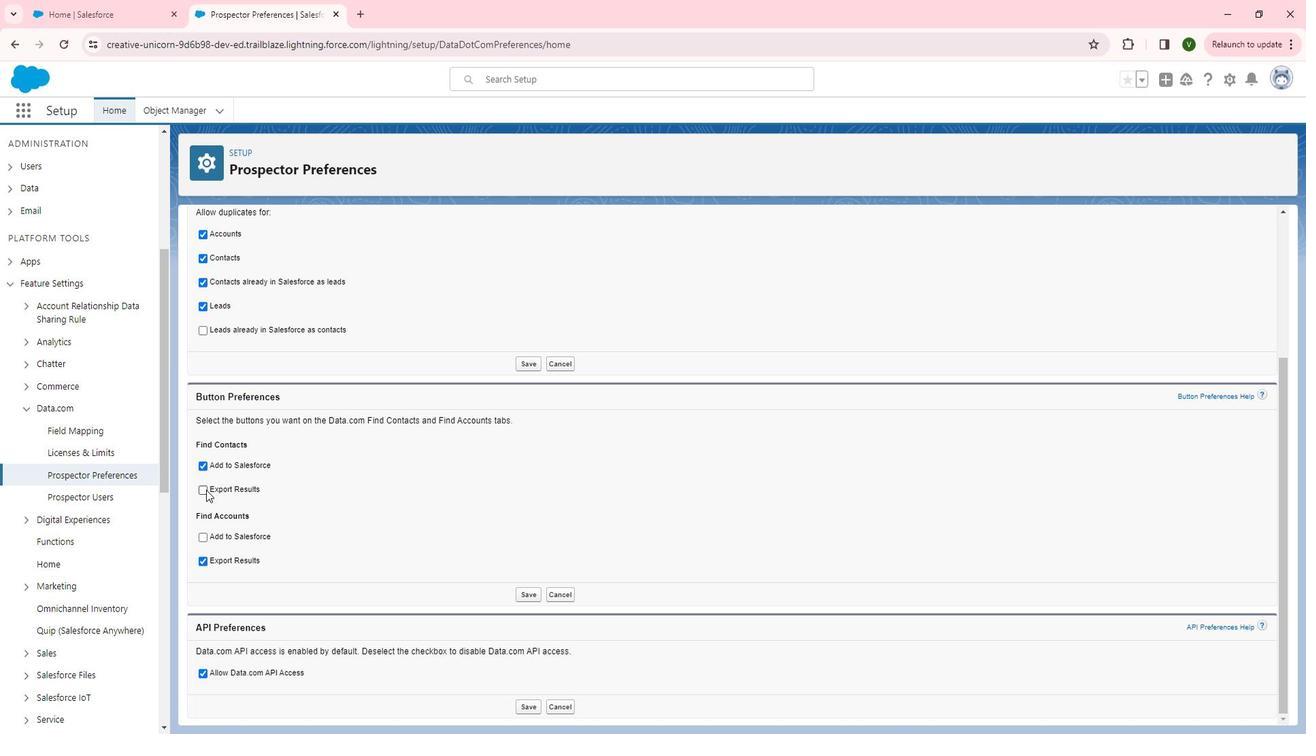 
Action: Mouse pressed left at (222, 489)
Screenshot: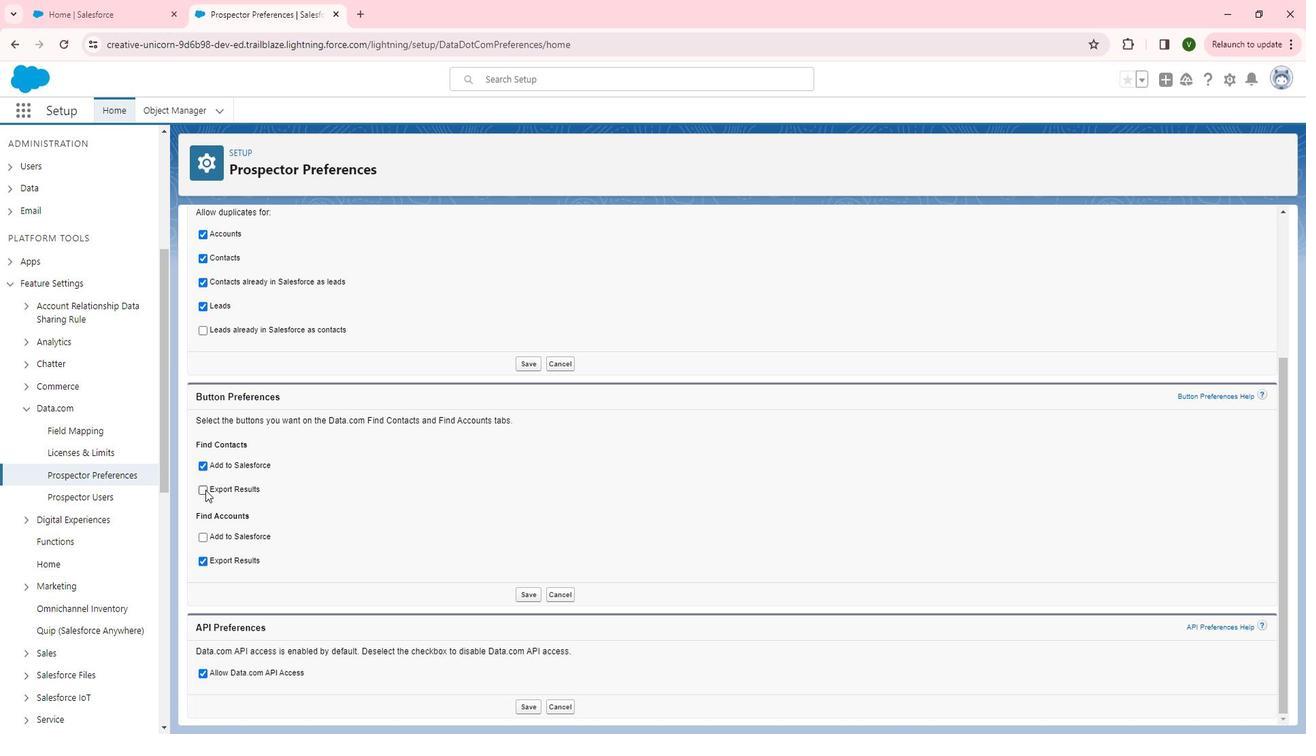 
Action: Mouse moved to (502, 524)
Screenshot: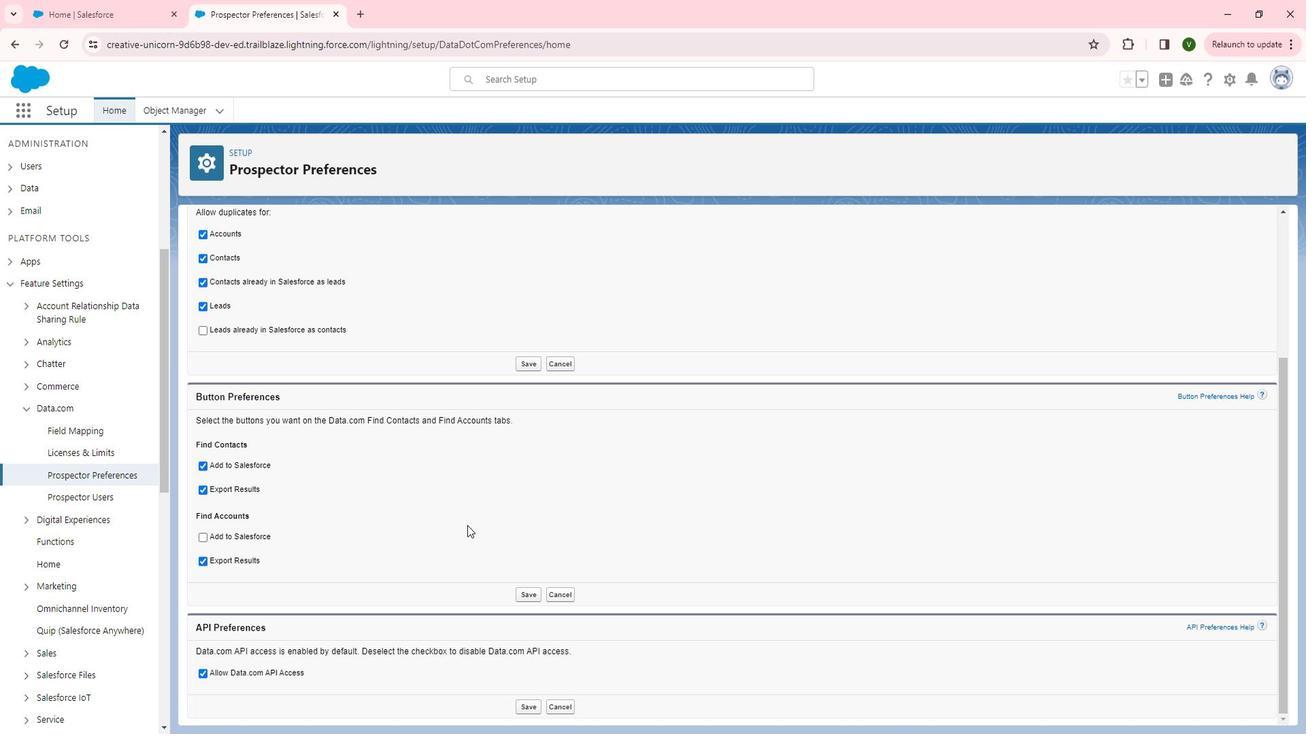 
Action: Mouse scrolled (502, 523) with delta (0, 0)
Screenshot: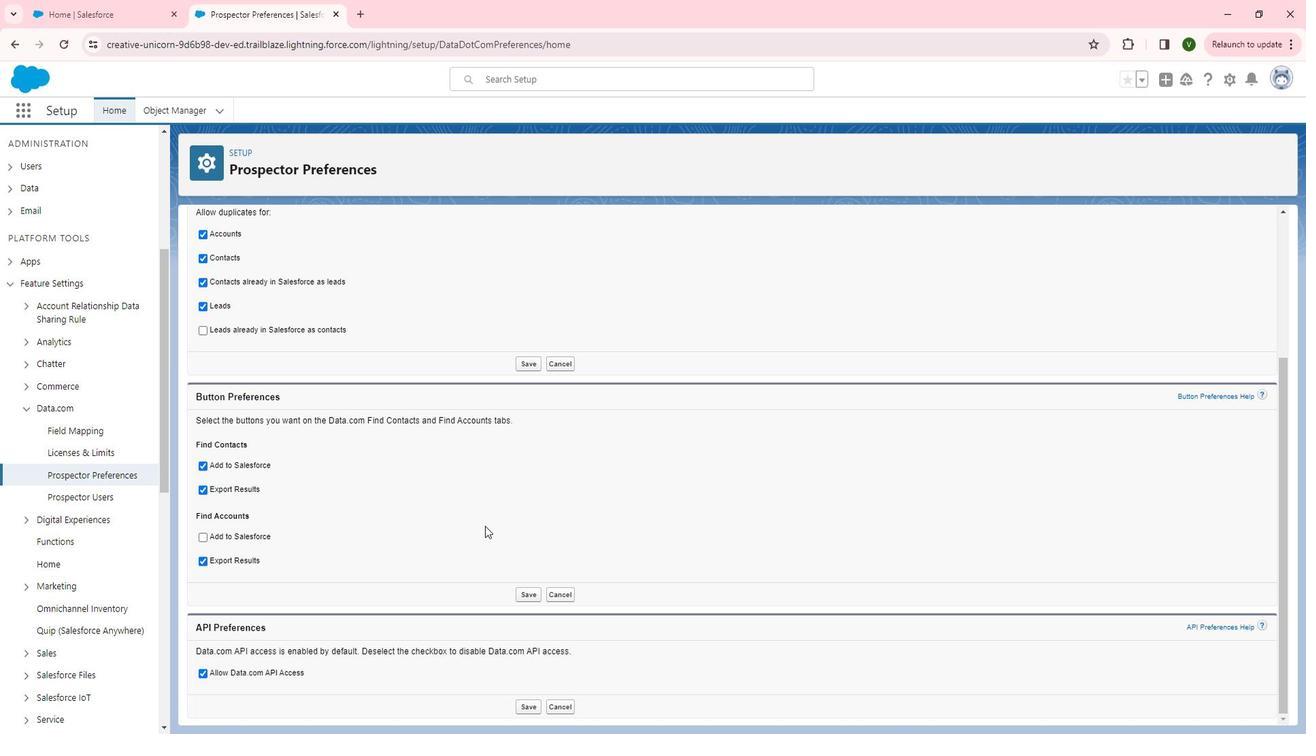 
Action: Mouse scrolled (502, 523) with delta (0, 0)
Screenshot: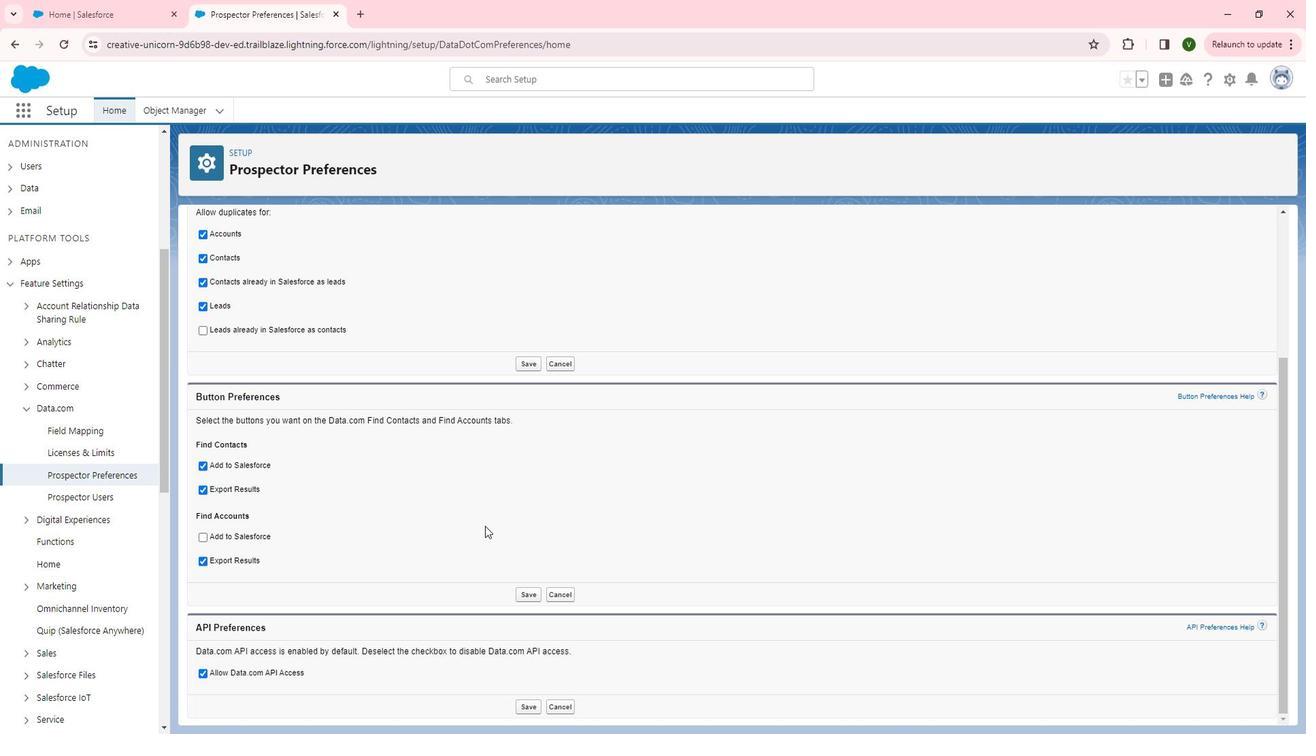
Action: Mouse scrolled (502, 523) with delta (0, 0)
Screenshot: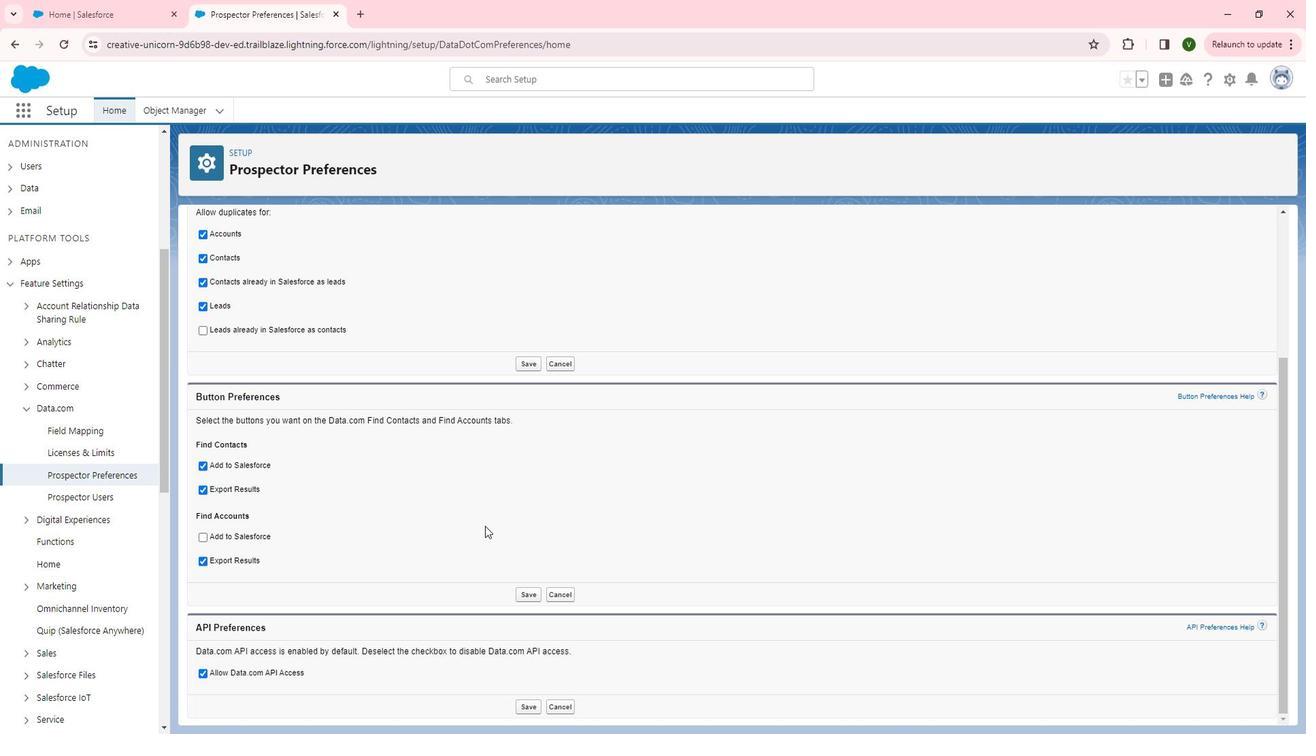 
Action: Mouse moved to (543, 695)
Screenshot: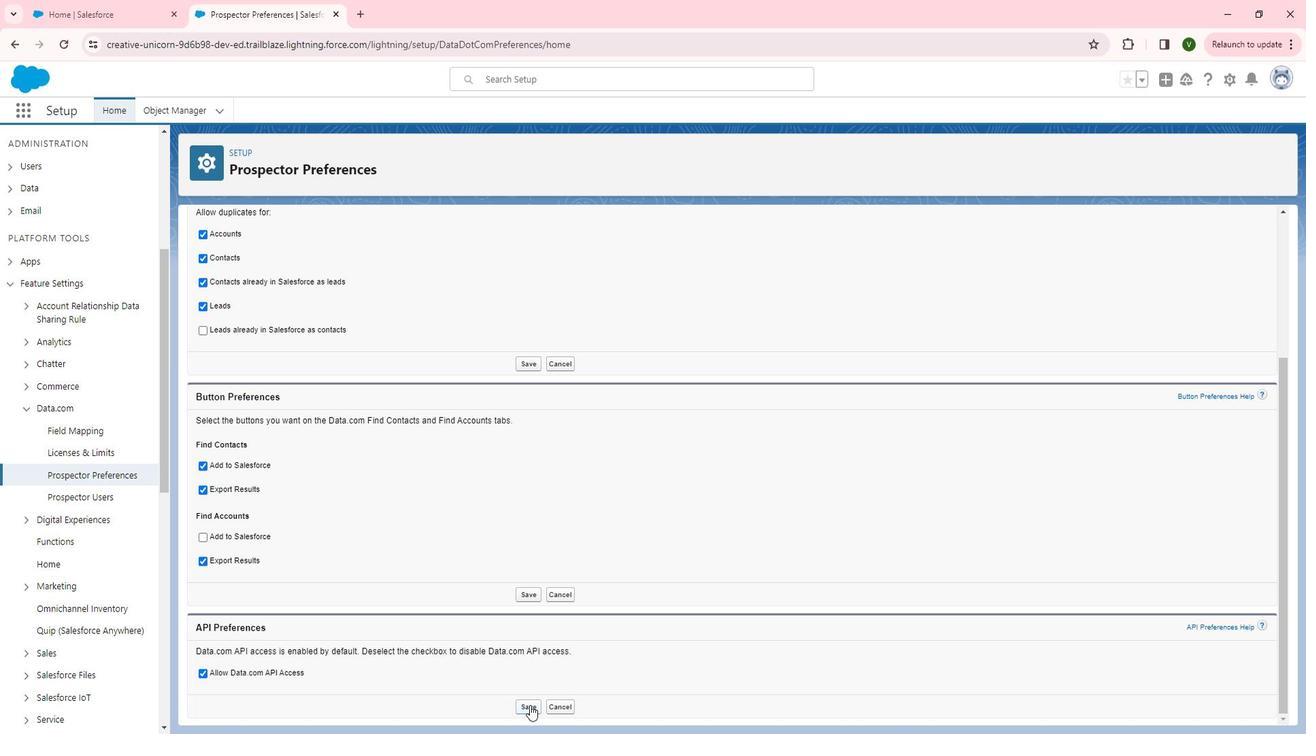 
Action: Mouse pressed left at (543, 695)
Screenshot: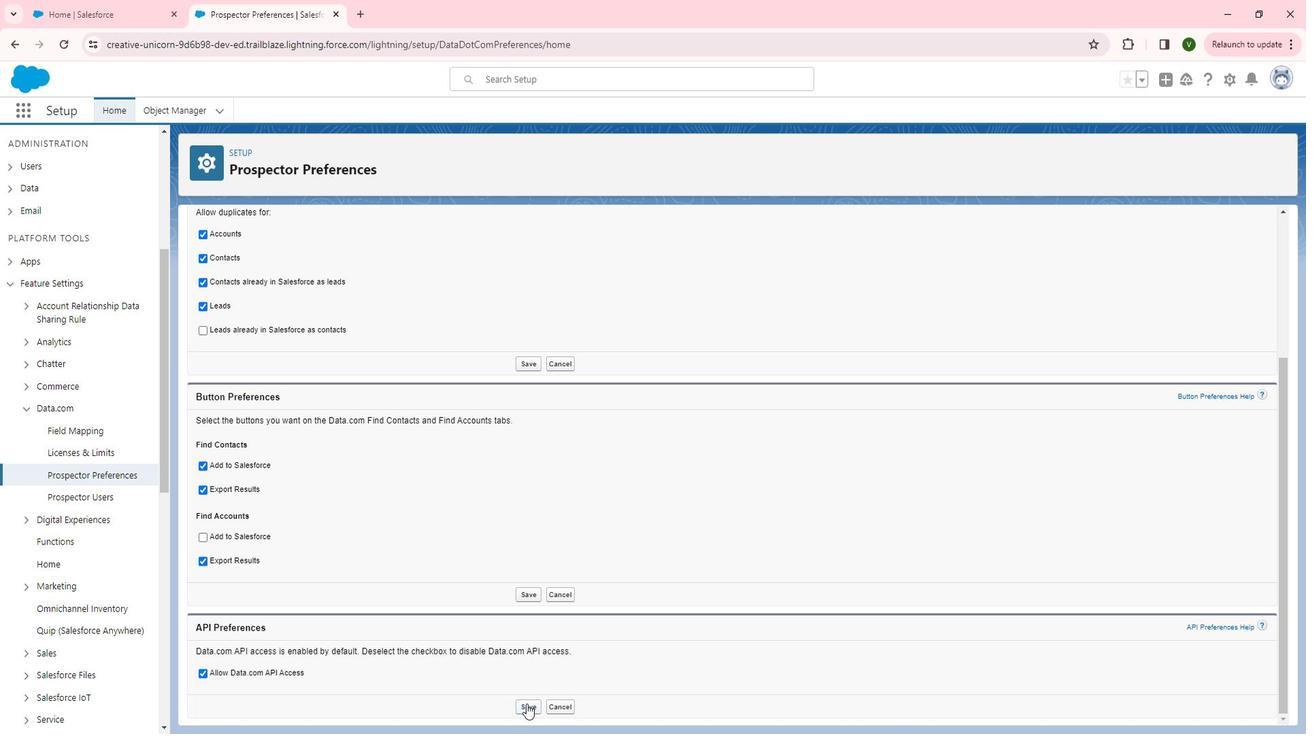 
Action: Mouse moved to (629, 466)
Screenshot: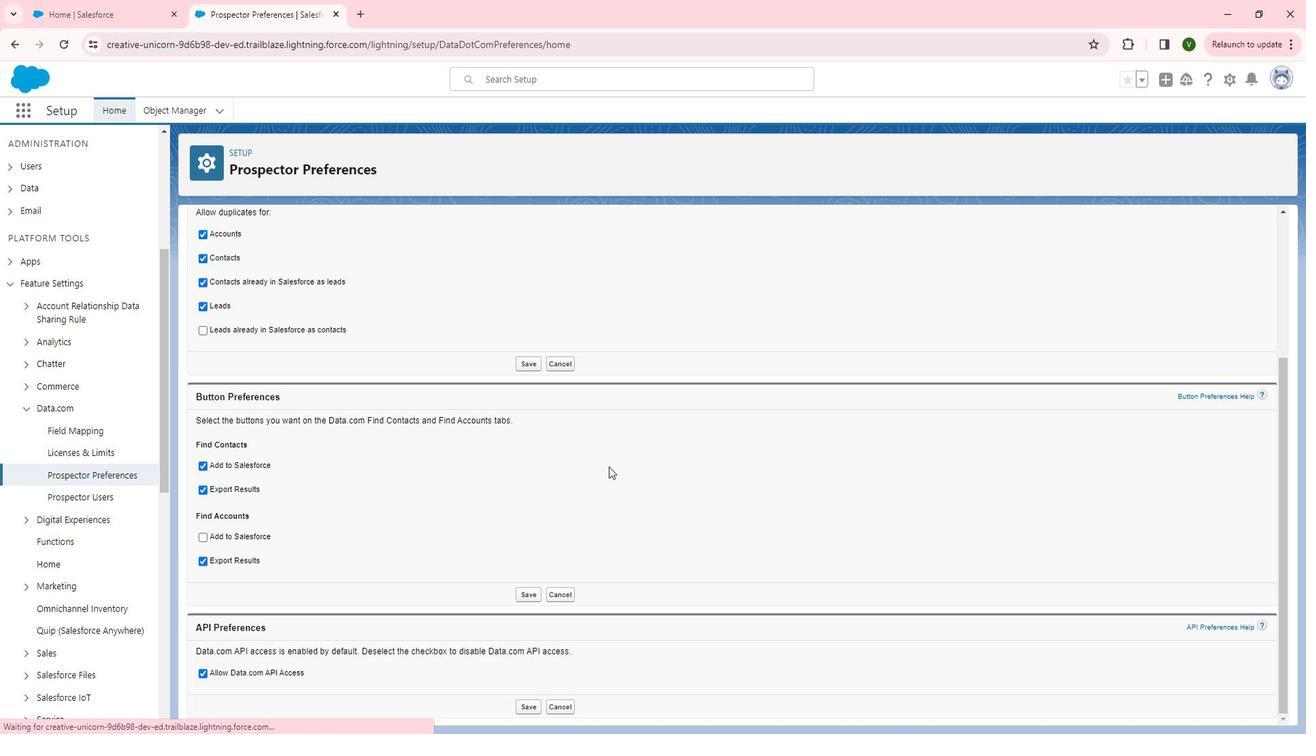 
